 Task: Look for space in Centre de Flacq, Mauritius from 5th June, 2023 to 16th June, 2023 for 2 adults in price range Rs.14000 to Rs.18000. Place can be entire place with 1  bedroom having 1 bed and 1 bathroom. Property type can be house, flat, guest house, hotel. Amenities needed are: washing machine. Booking option can be shelf check-in. Required host language is English.
Action: Mouse moved to (477, 142)
Screenshot: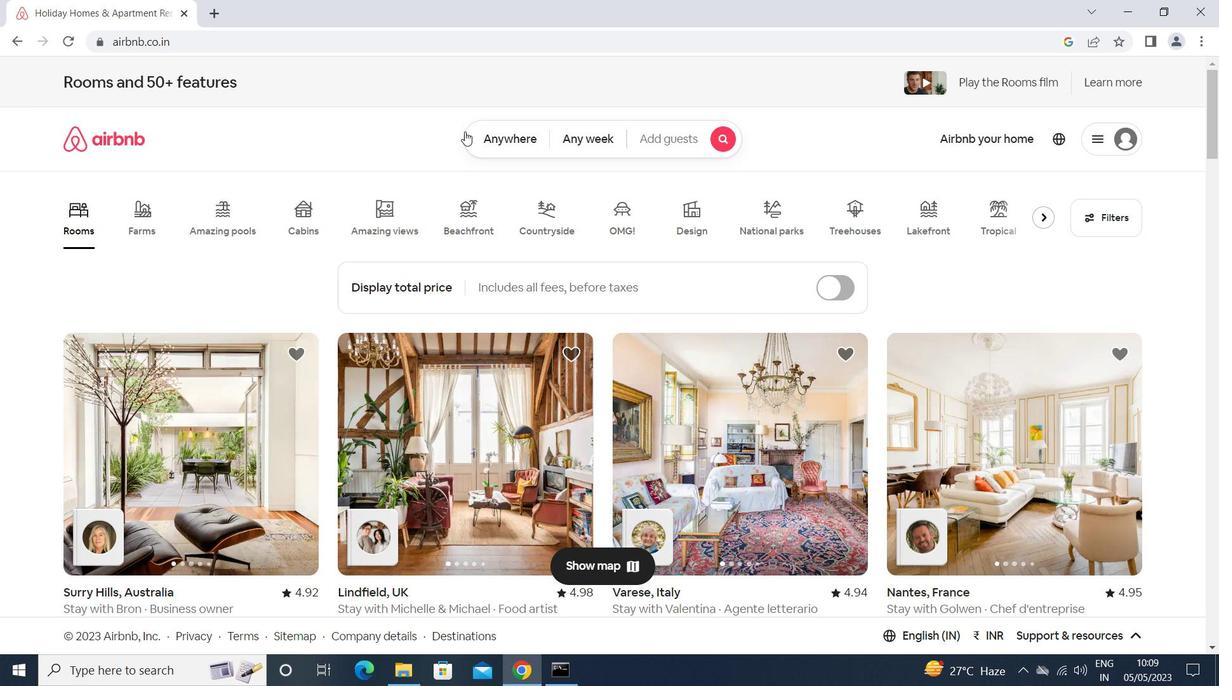 
Action: Mouse pressed left at (477, 142)
Screenshot: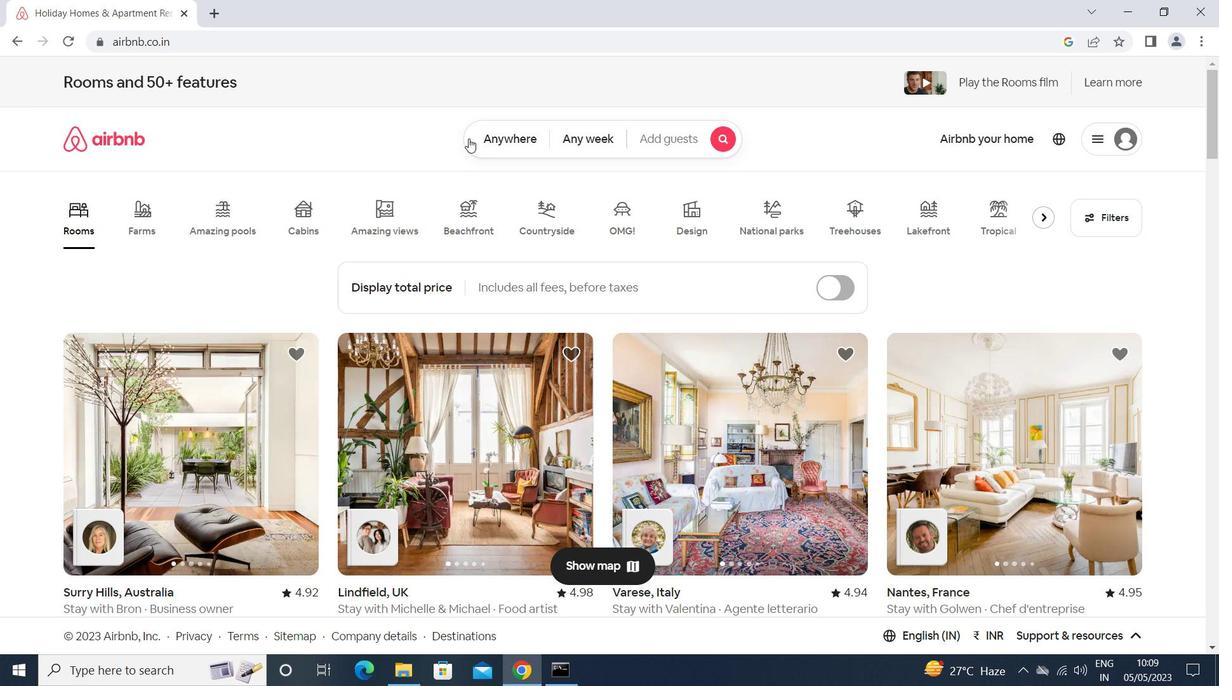 
Action: Mouse moved to (436, 194)
Screenshot: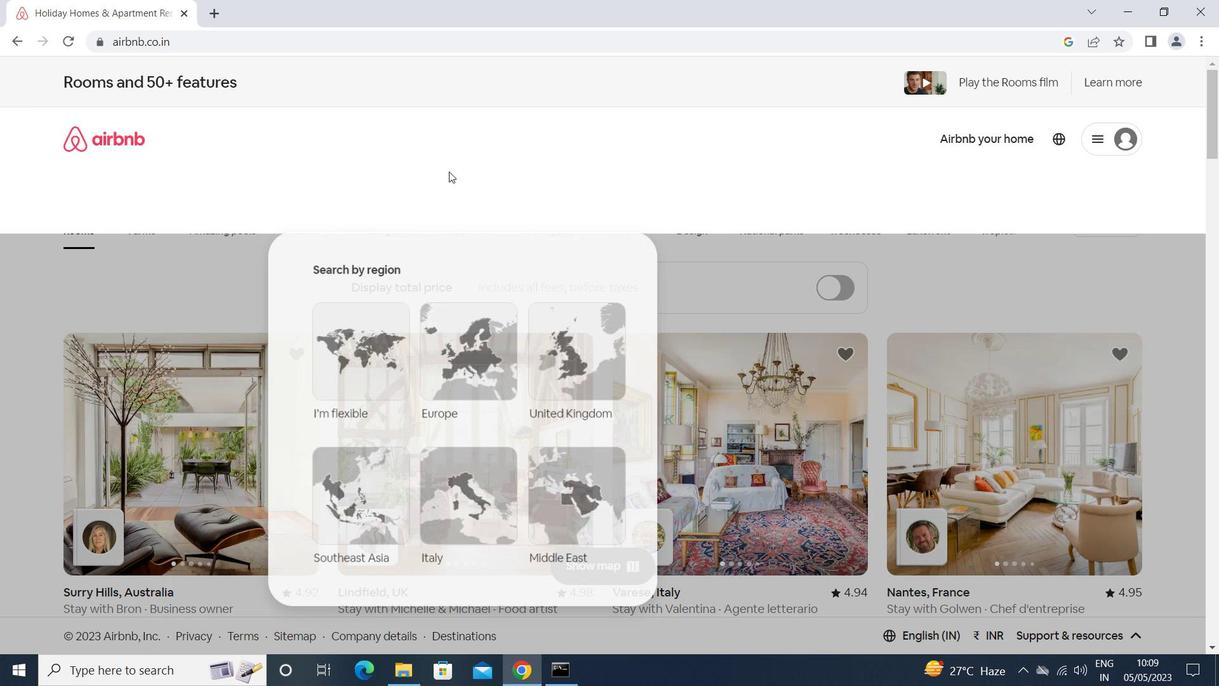 
Action: Mouse pressed left at (436, 194)
Screenshot: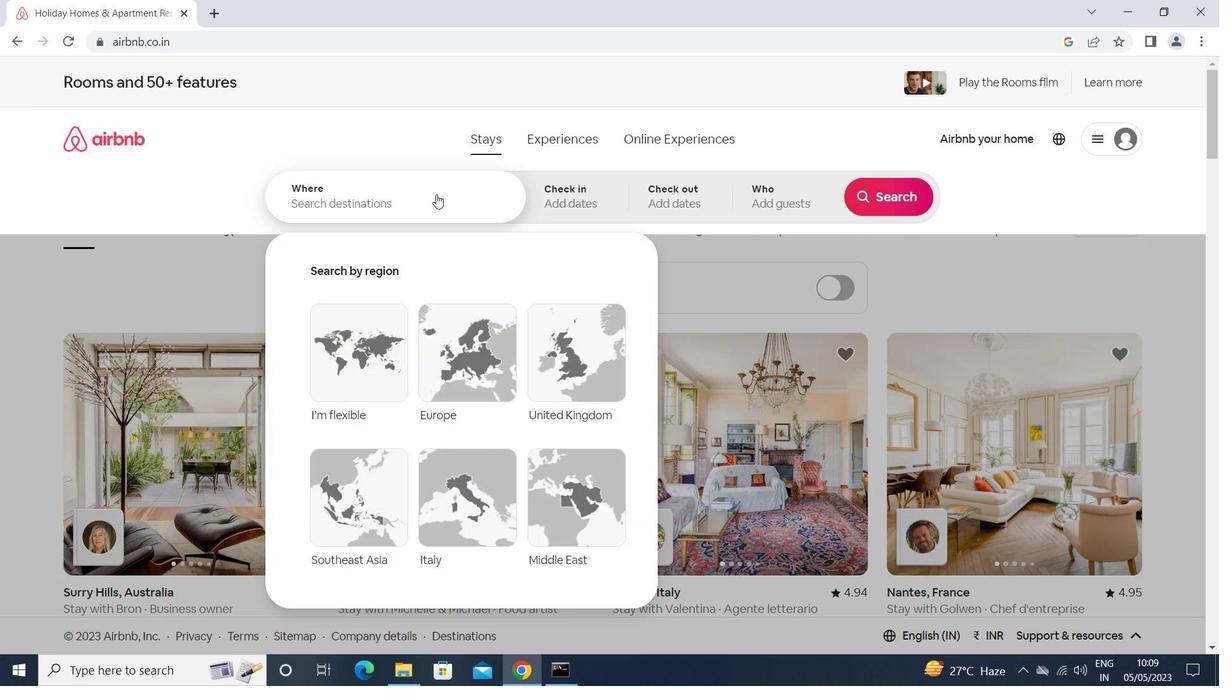 
Action: Mouse moved to (434, 204)
Screenshot: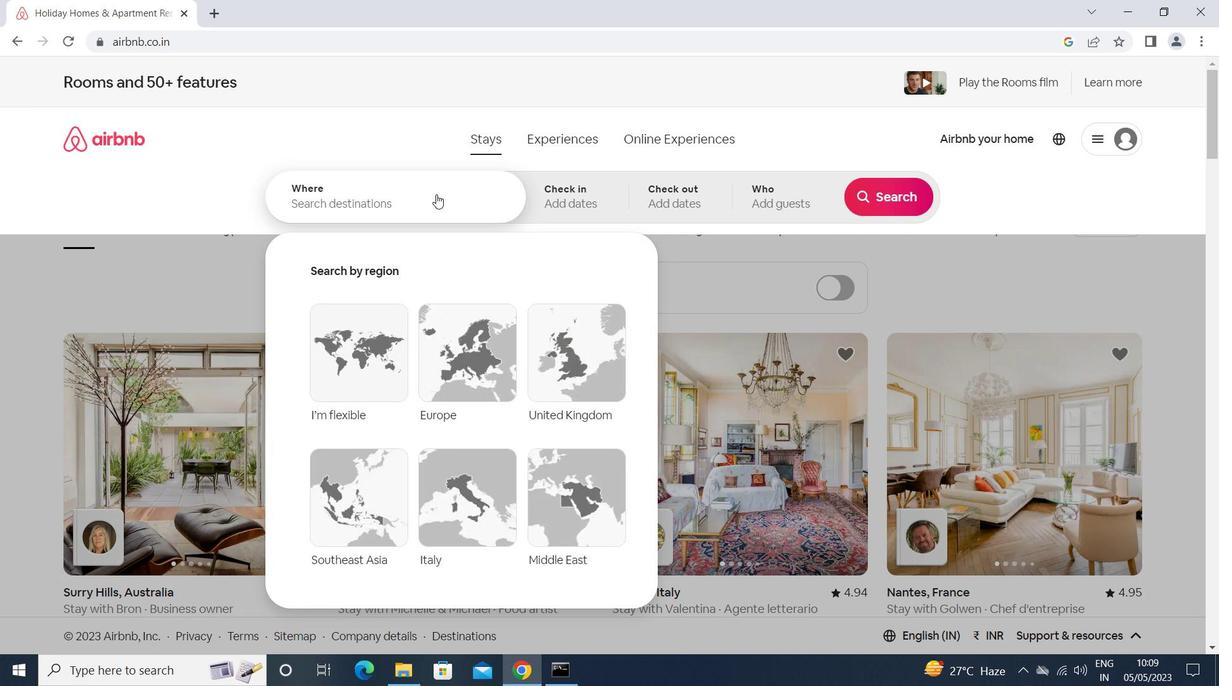 
Action: Key pressed flacq<Key.down><Key.enter>
Screenshot: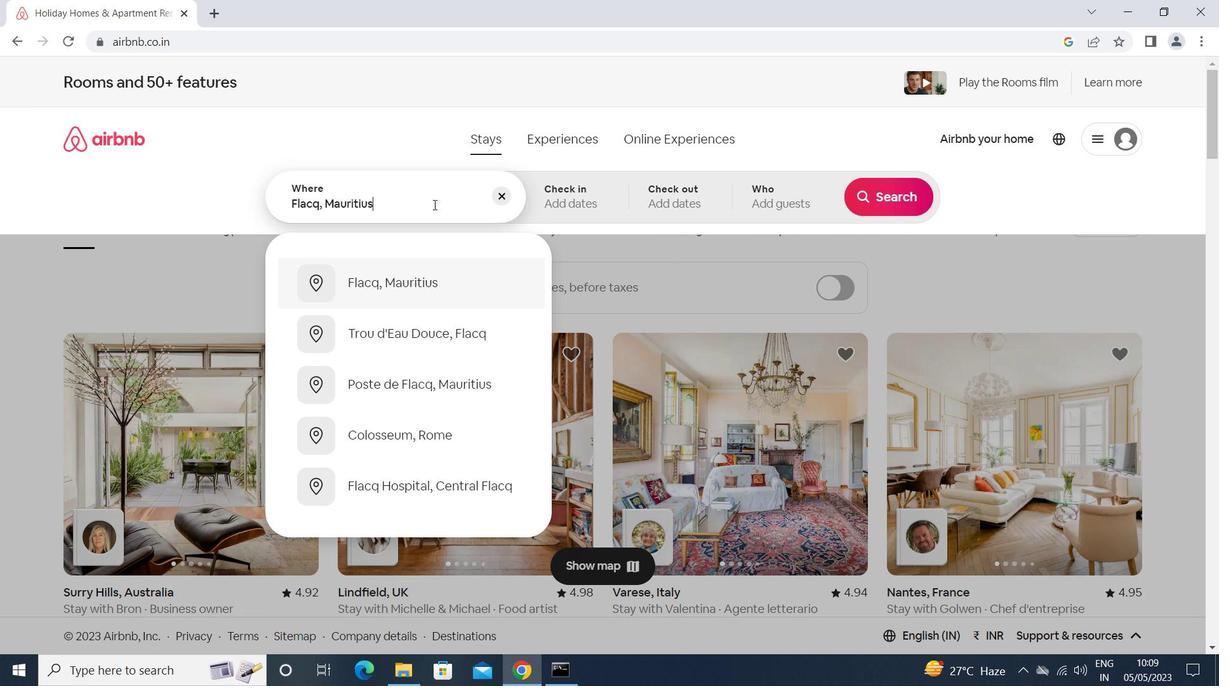 
Action: Mouse moved to (686, 438)
Screenshot: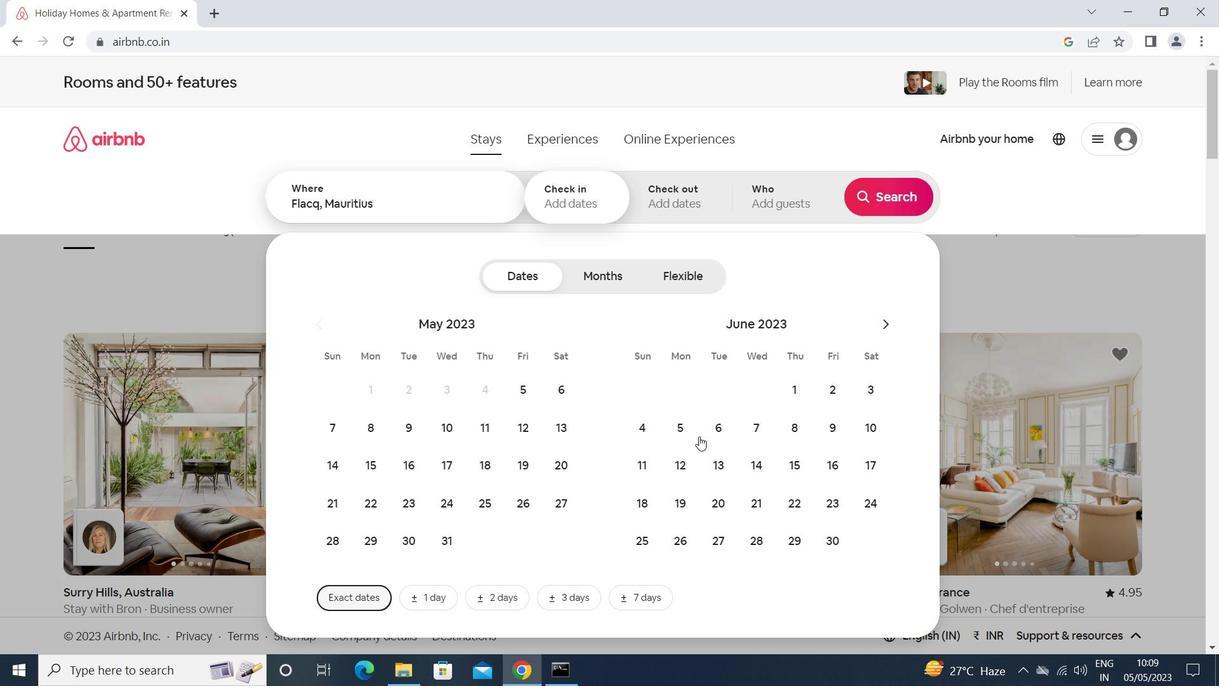 
Action: Mouse pressed left at (686, 438)
Screenshot: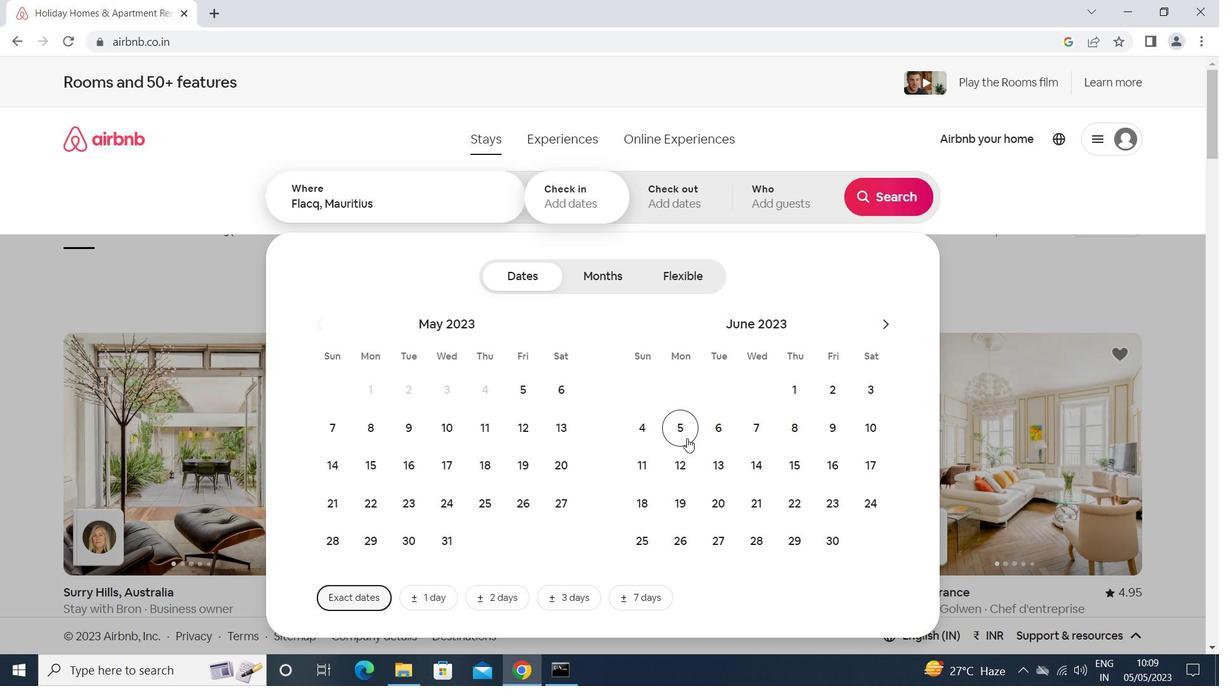 
Action: Mouse moved to (820, 463)
Screenshot: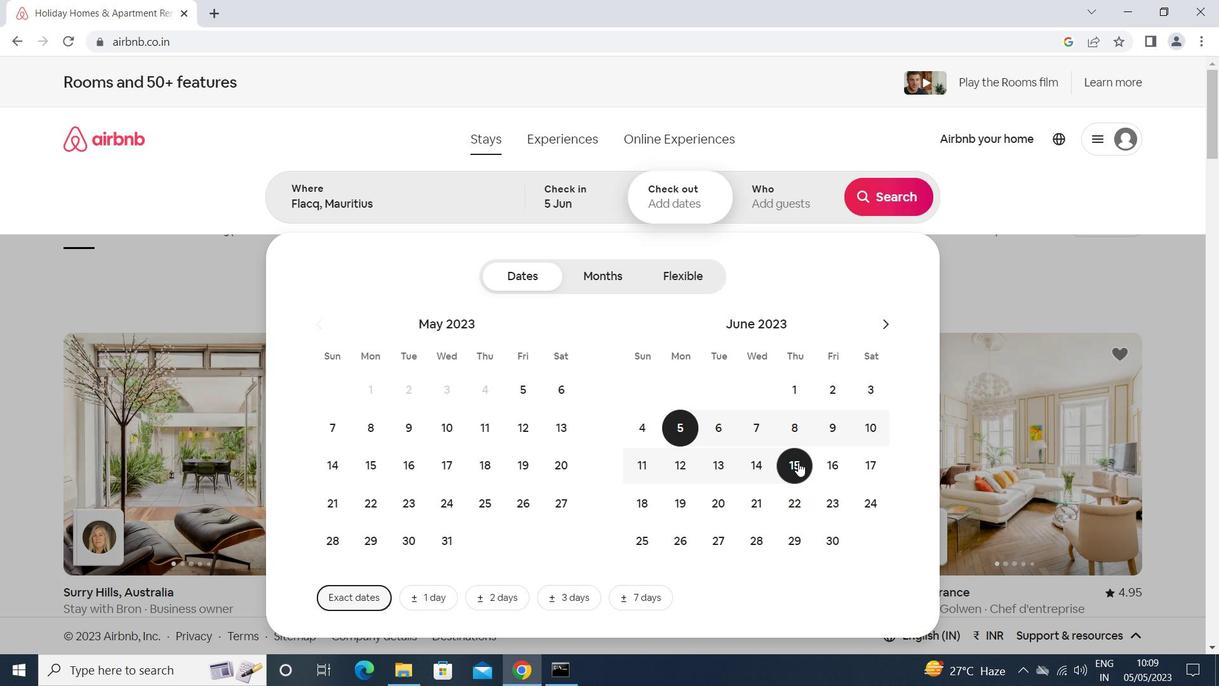 
Action: Mouse pressed left at (820, 463)
Screenshot: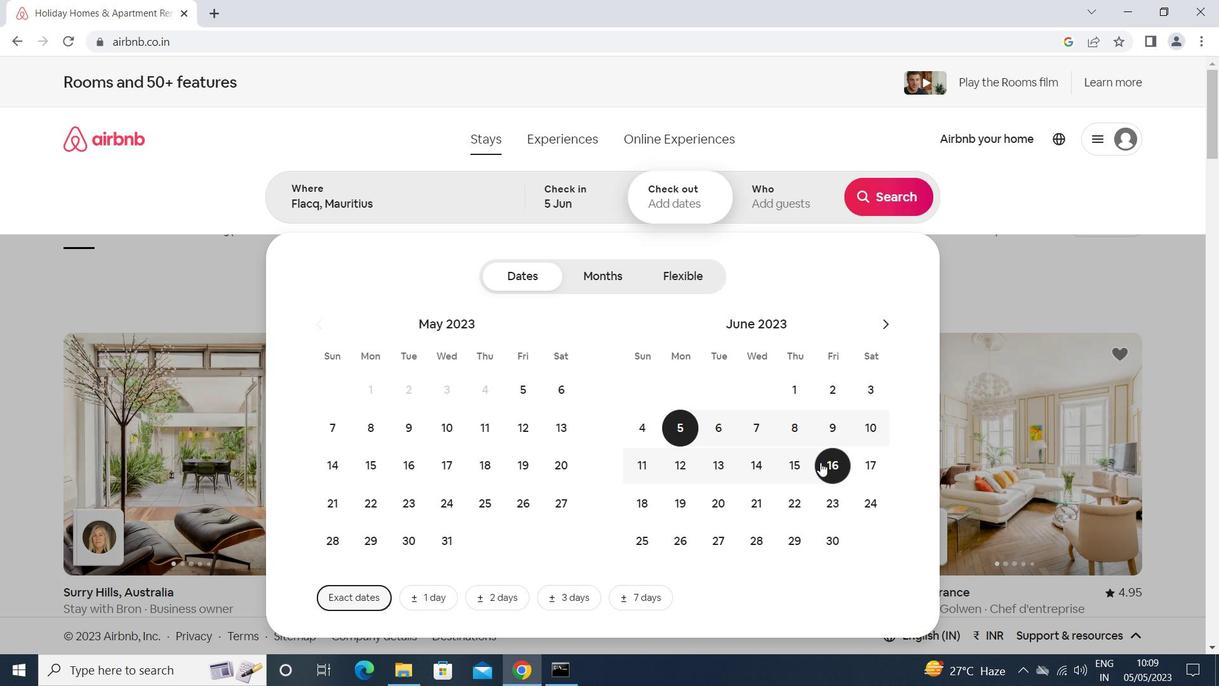 
Action: Mouse moved to (776, 208)
Screenshot: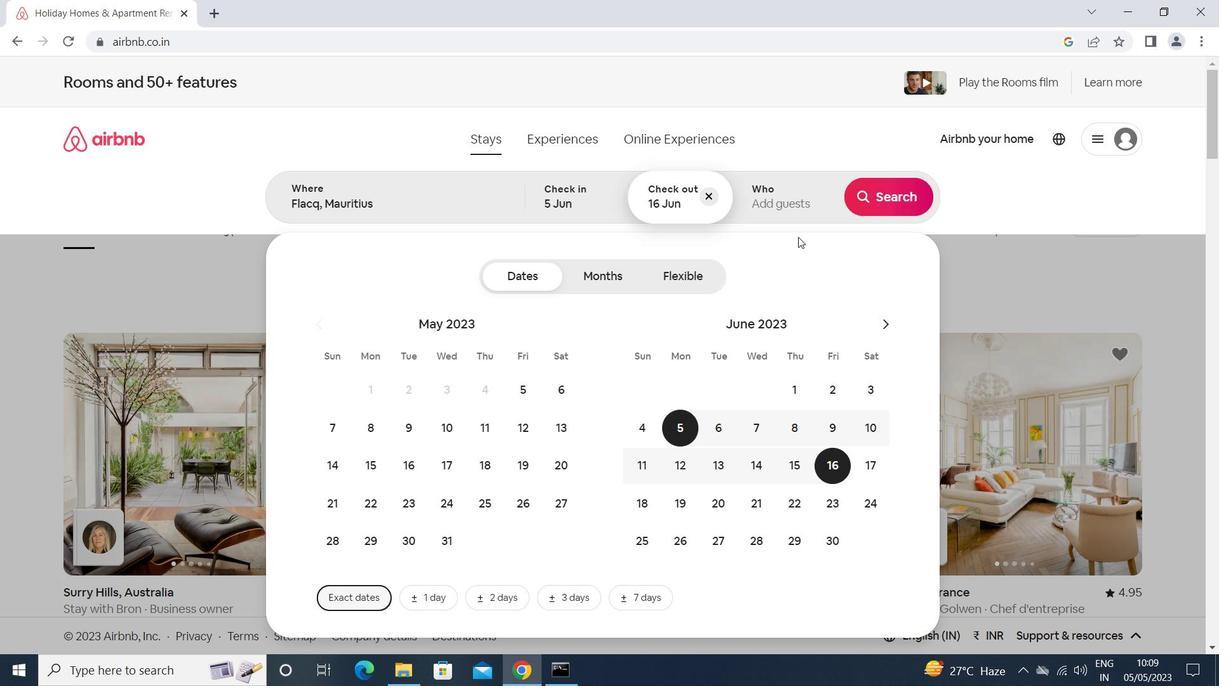 
Action: Mouse pressed left at (776, 208)
Screenshot: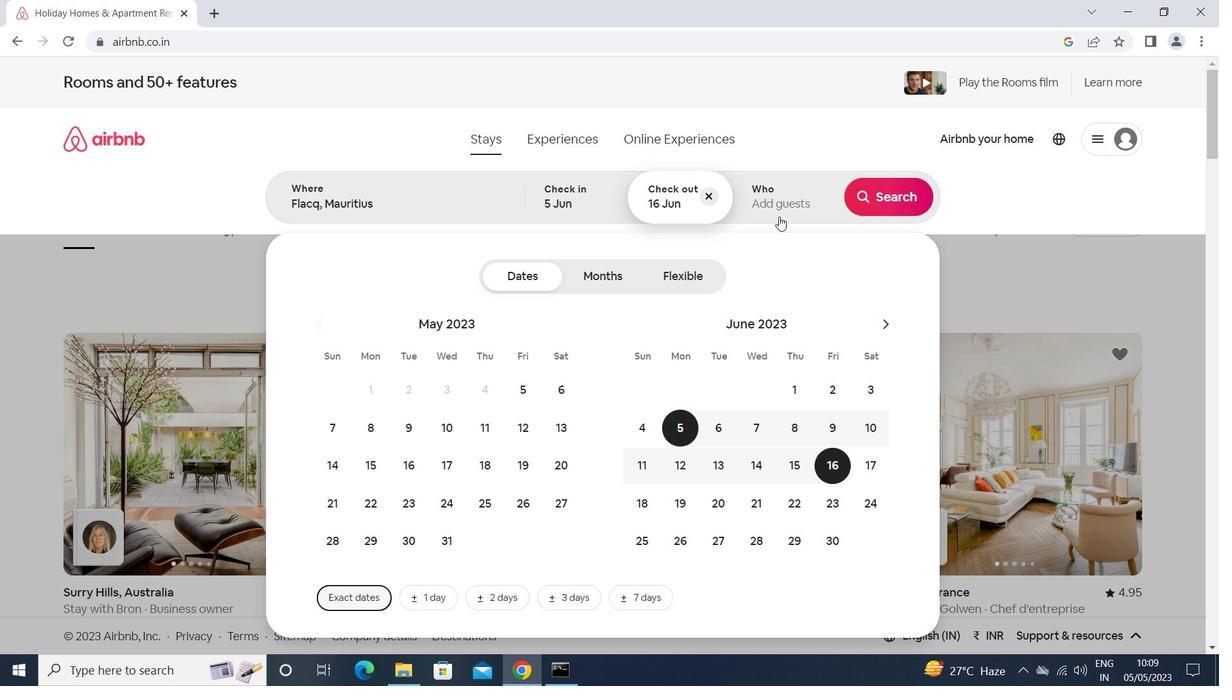 
Action: Mouse moved to (888, 277)
Screenshot: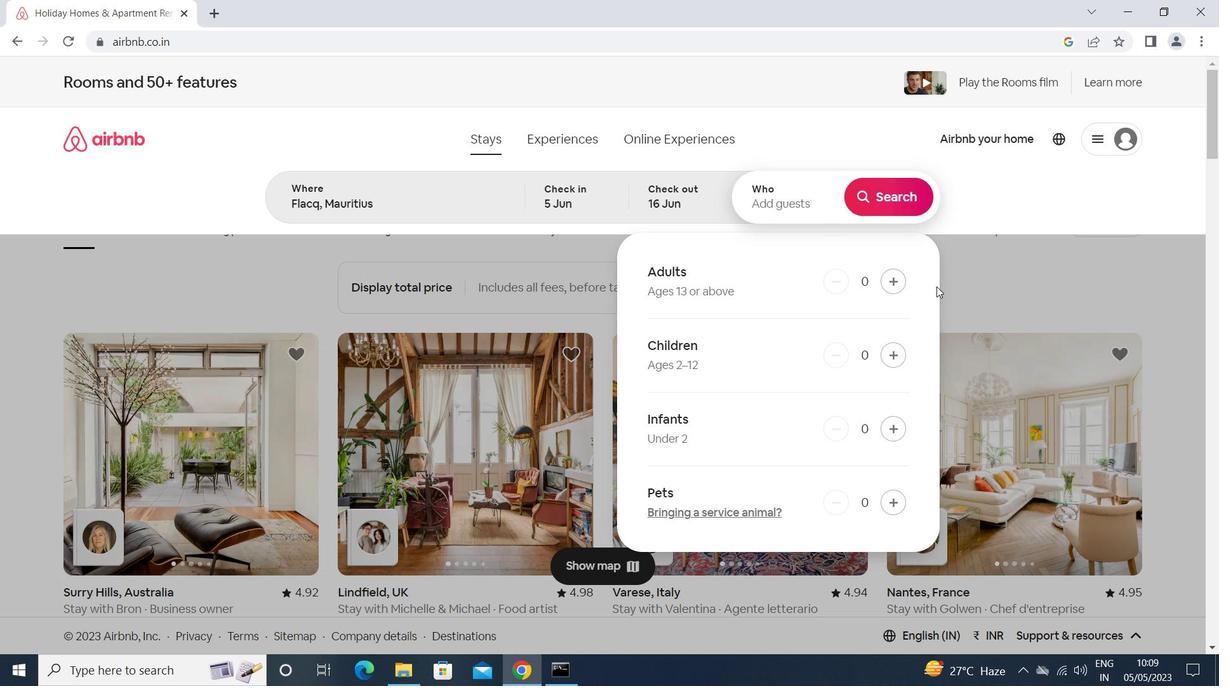 
Action: Mouse pressed left at (888, 277)
Screenshot: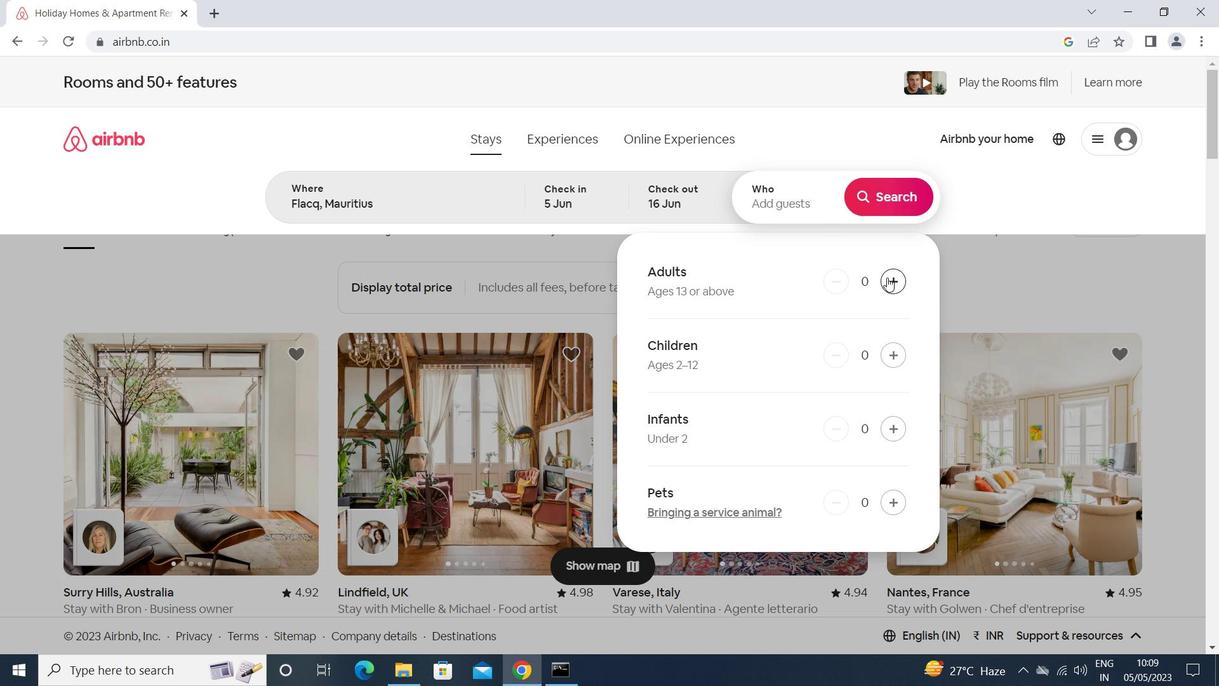 
Action: Mouse moved to (888, 277)
Screenshot: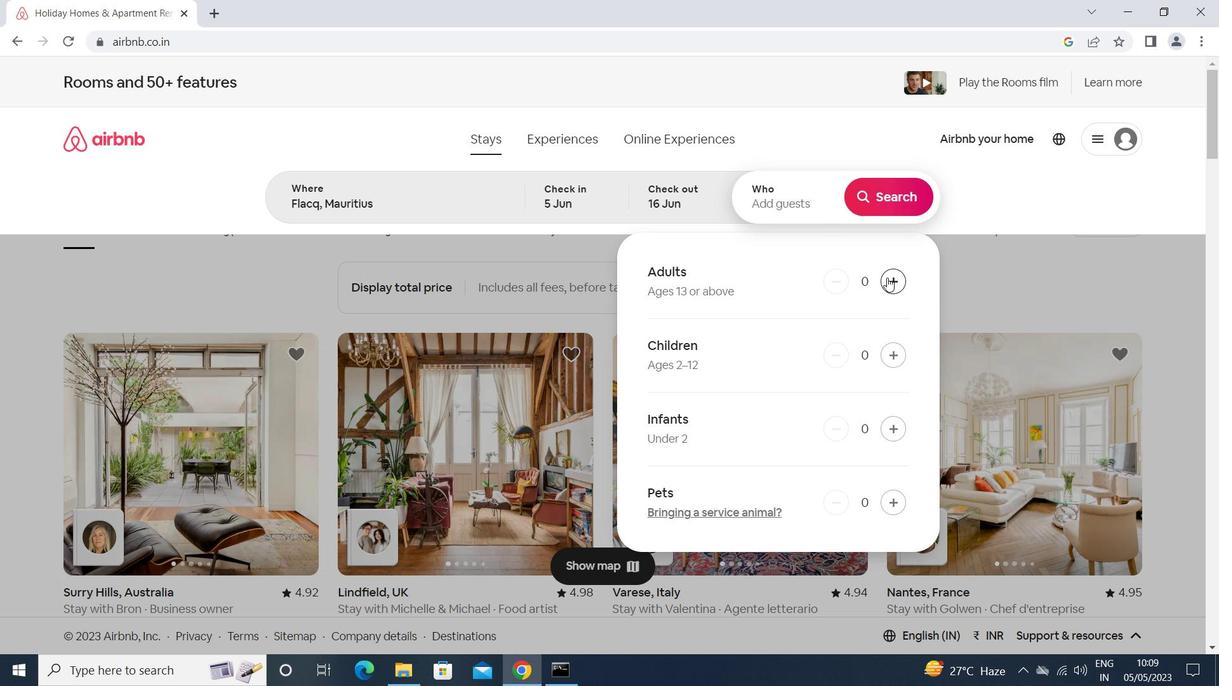 
Action: Mouse pressed left at (888, 277)
Screenshot: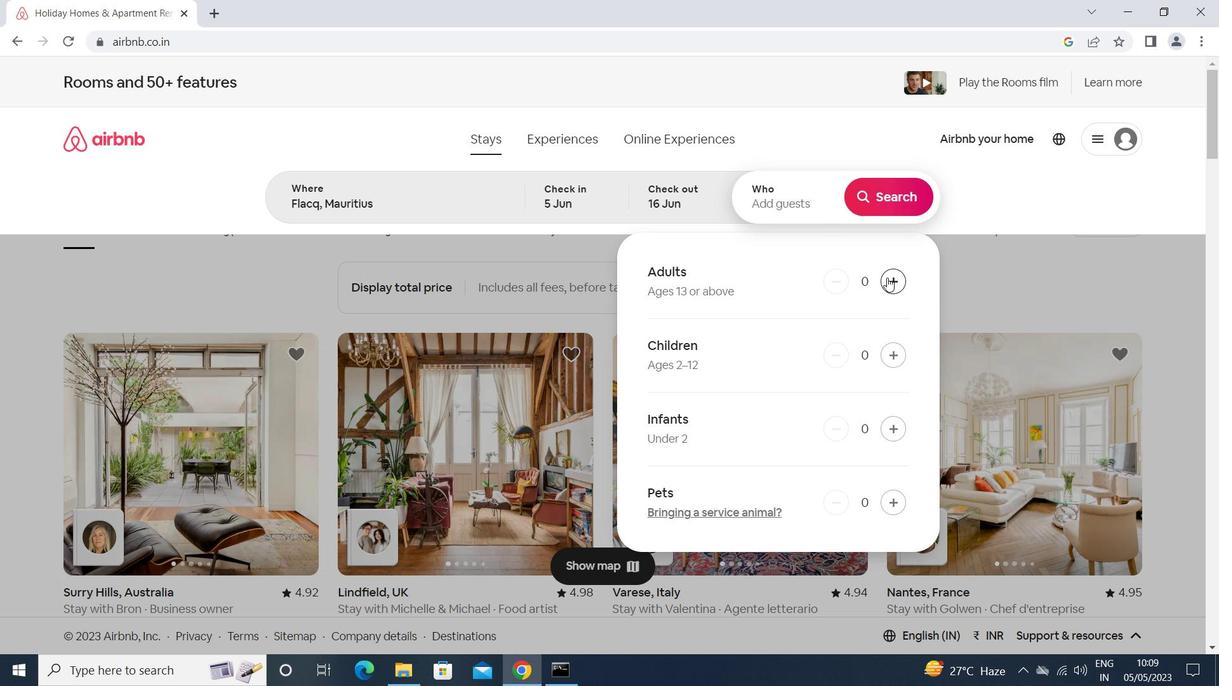 
Action: Mouse moved to (889, 203)
Screenshot: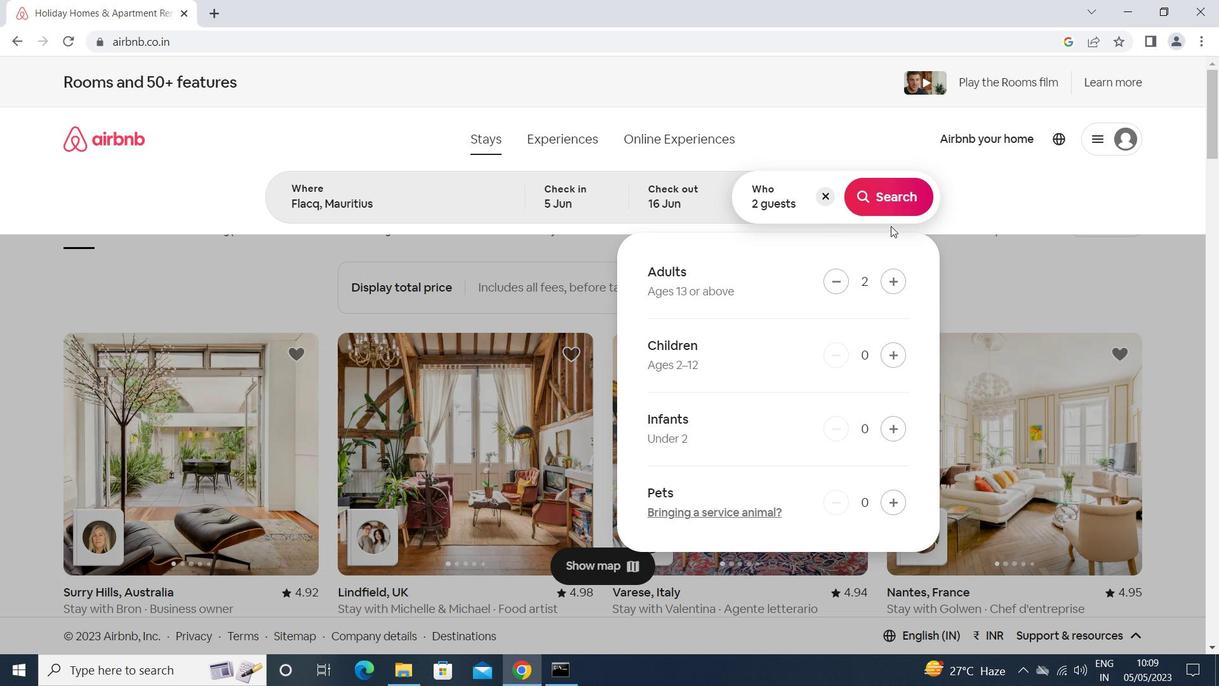 
Action: Mouse pressed left at (889, 203)
Screenshot: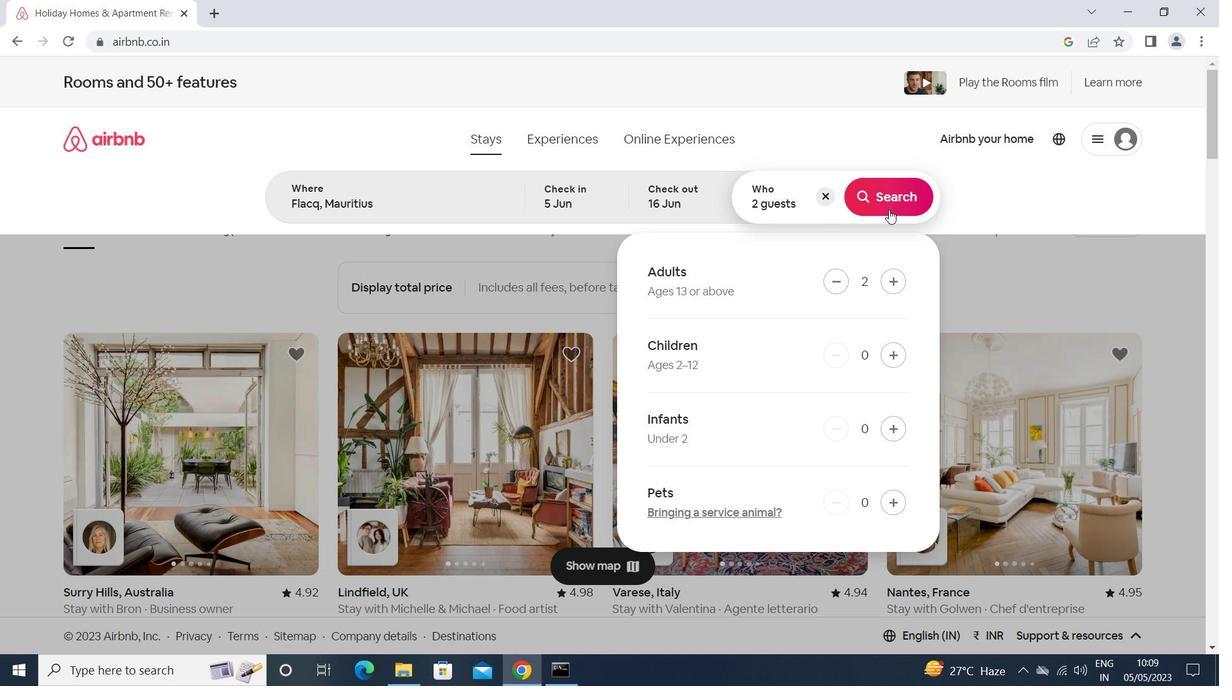 
Action: Mouse moved to (1156, 144)
Screenshot: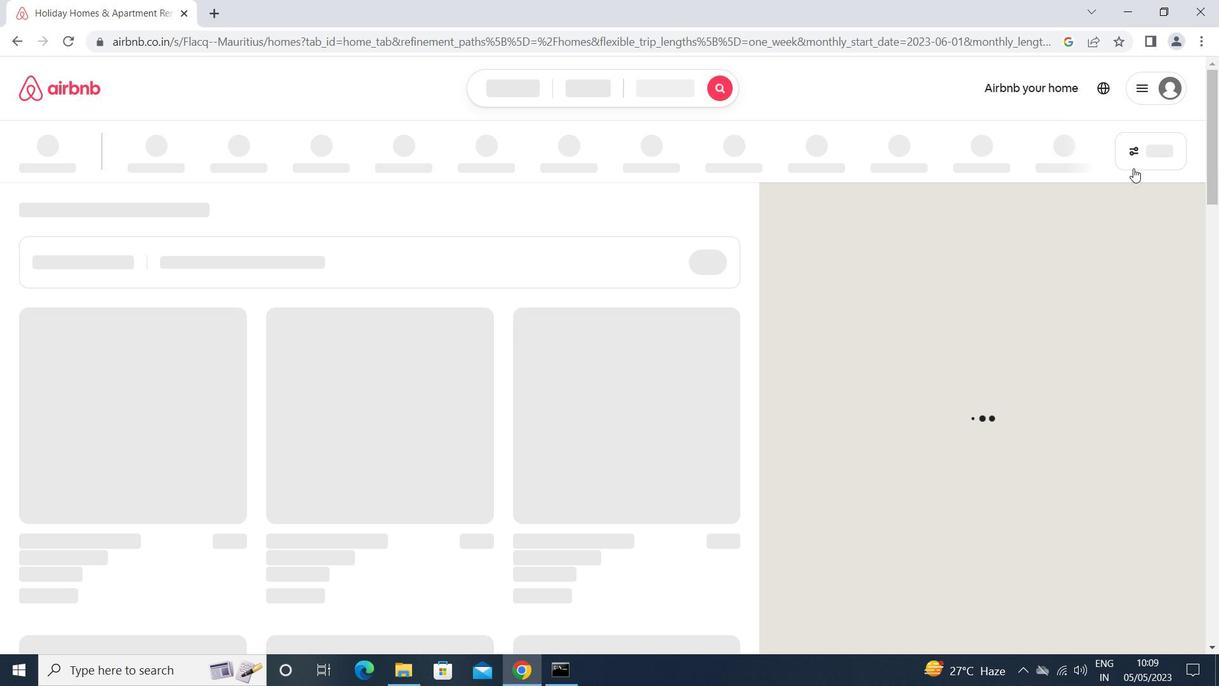 
Action: Mouse pressed left at (1156, 144)
Screenshot: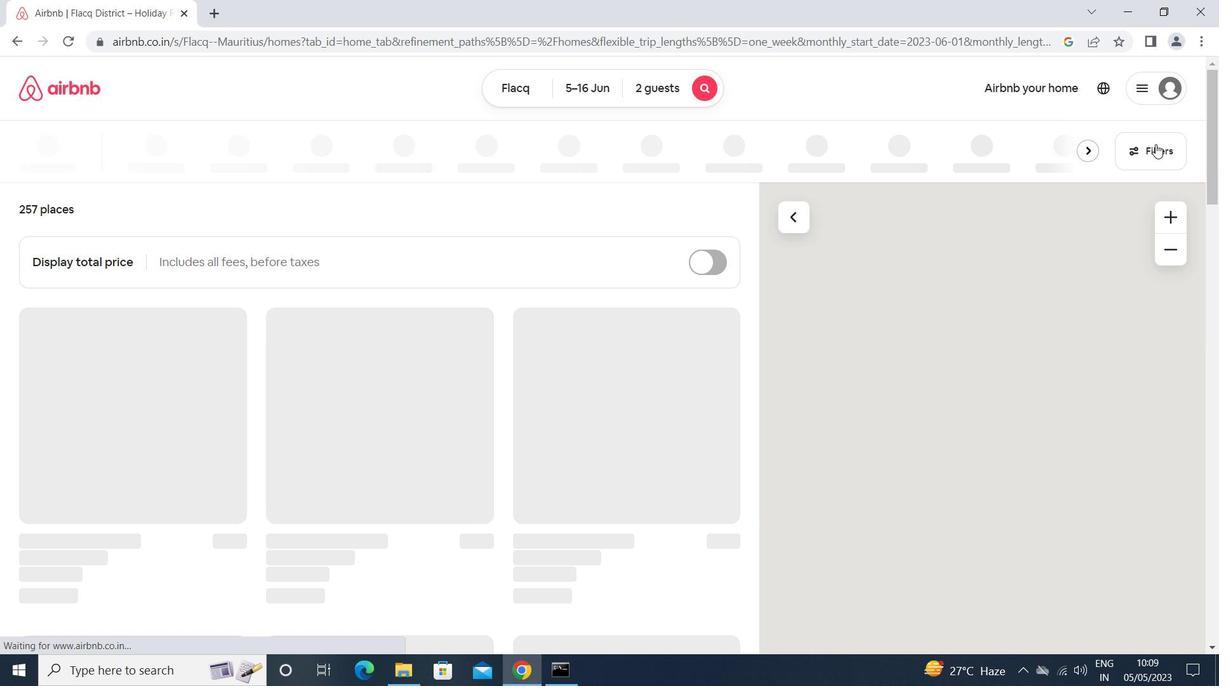
Action: Mouse moved to (454, 528)
Screenshot: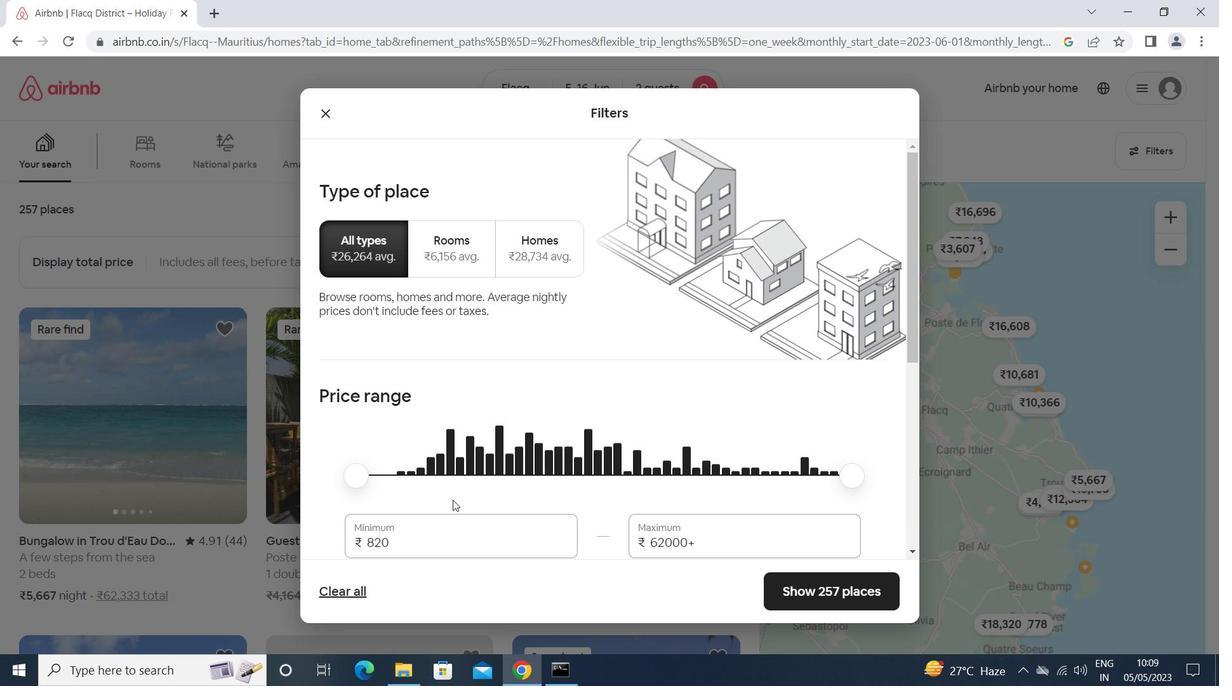 
Action: Mouse pressed left at (454, 528)
Screenshot: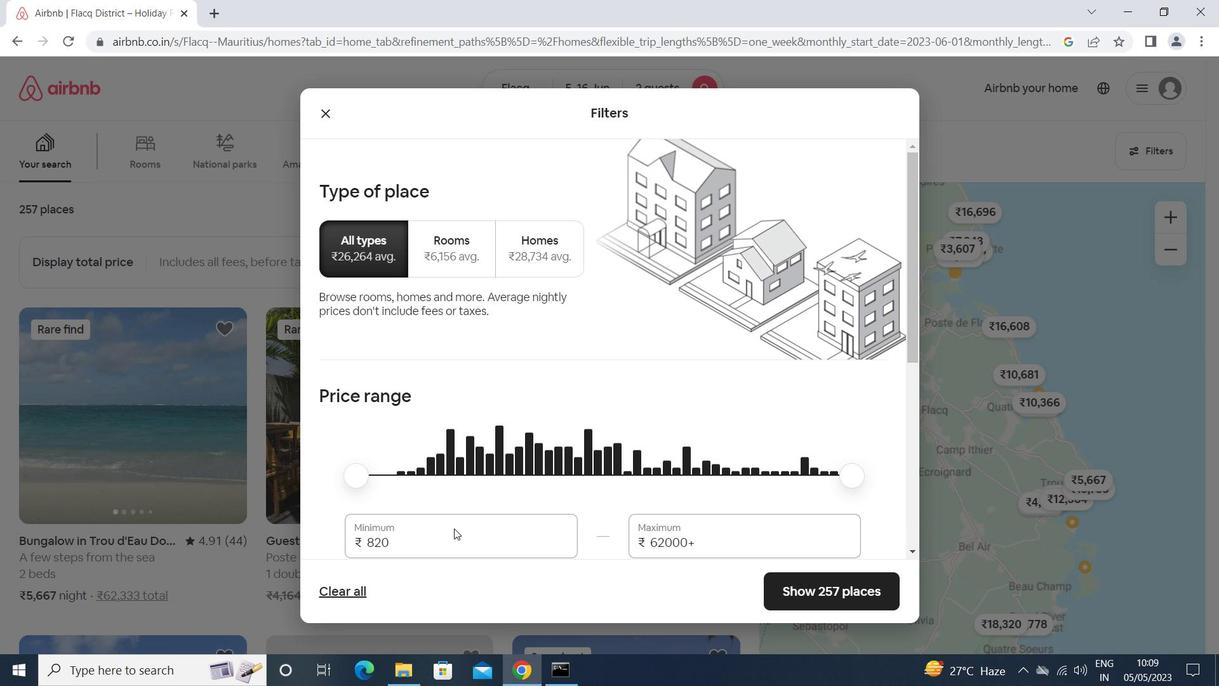 
Action: Mouse moved to (452, 525)
Screenshot: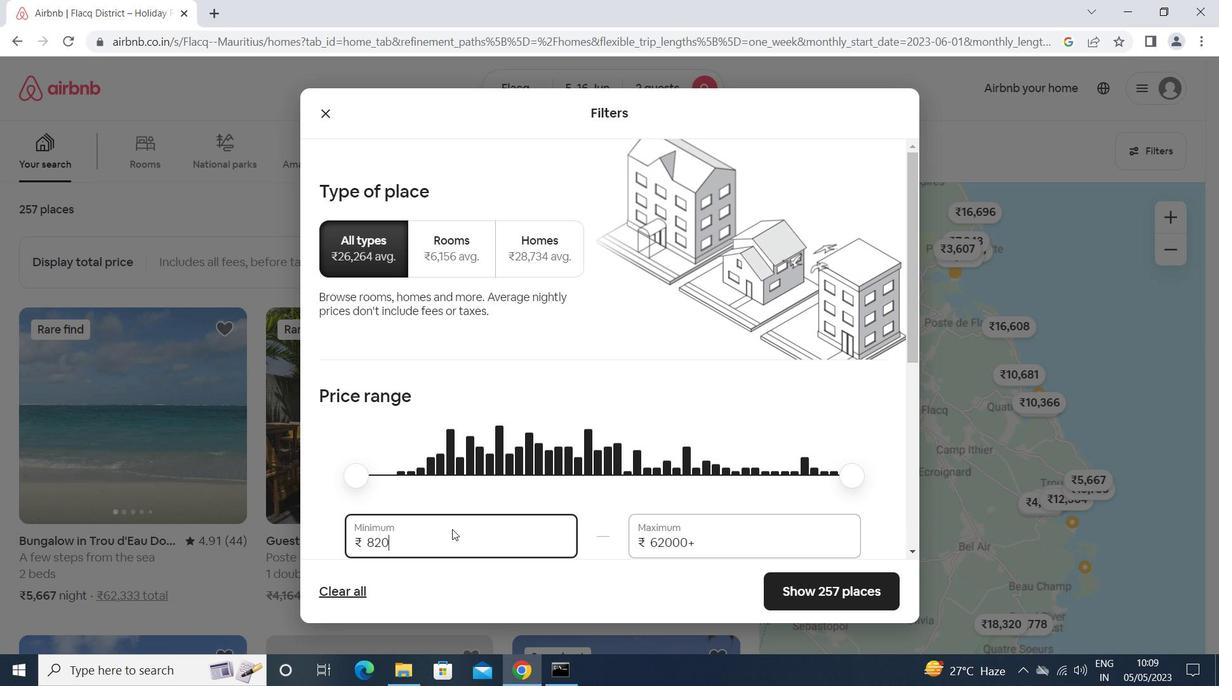 
Action: Key pressed <Key.backspace><Key.backspace><Key.backspace>14000<Key.tab>18000
Screenshot: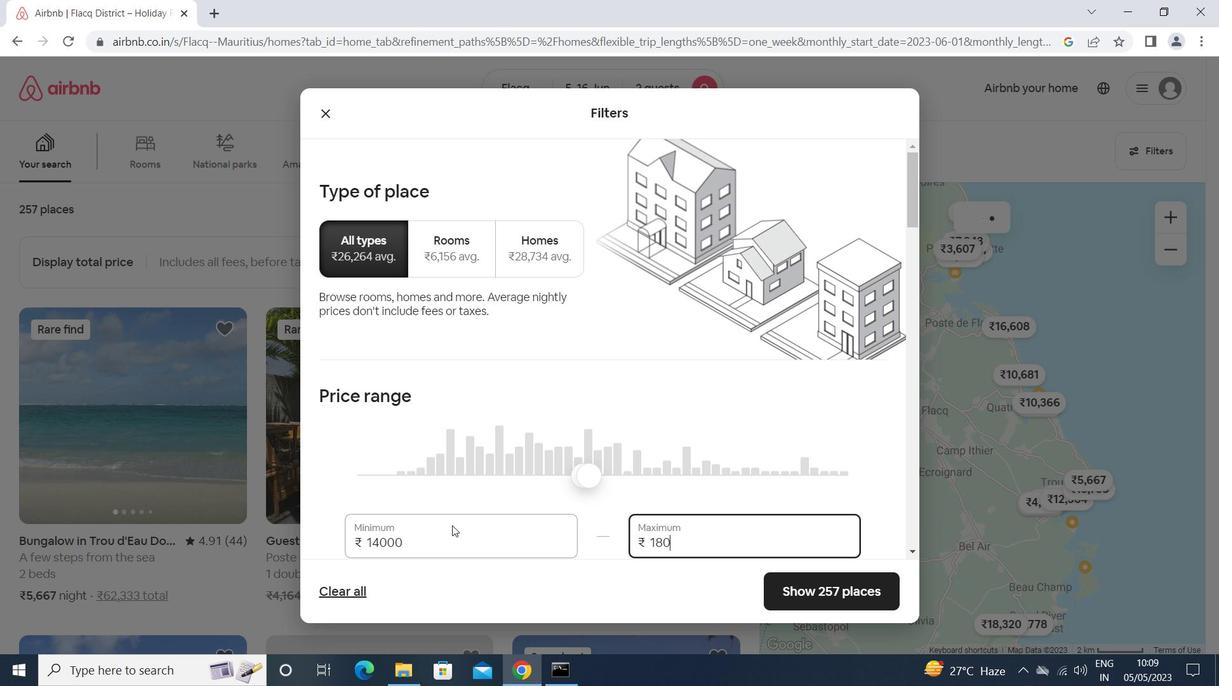 
Action: Mouse moved to (424, 500)
Screenshot: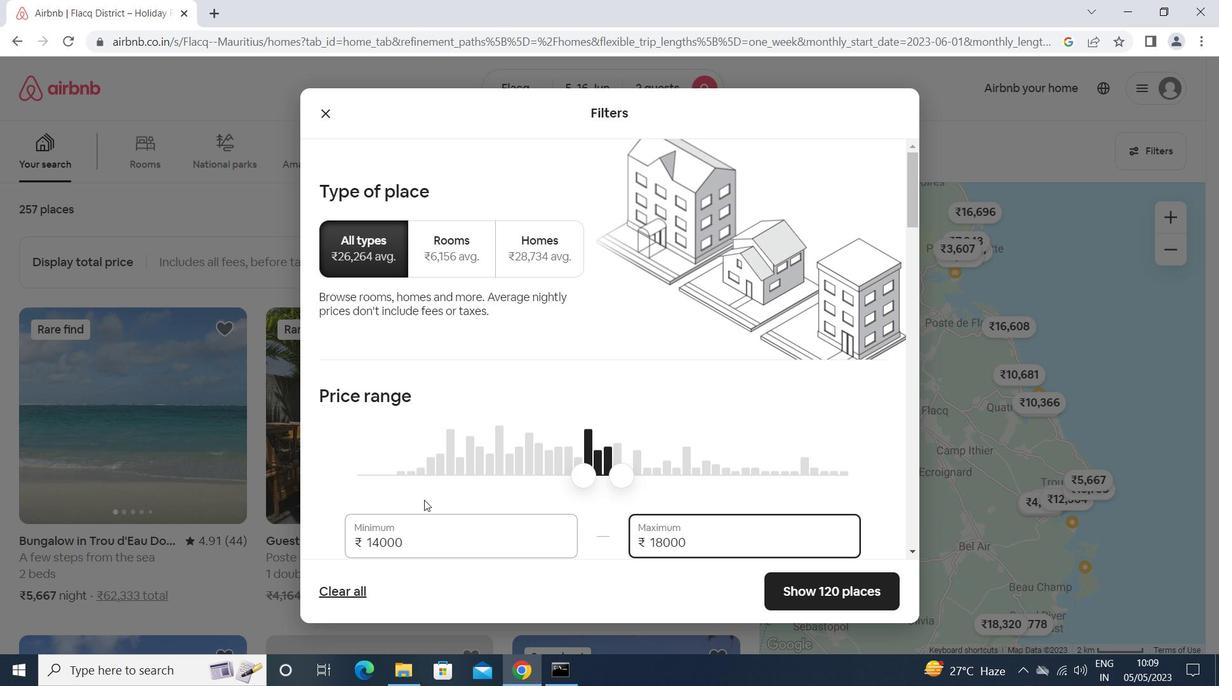 
Action: Mouse scrolled (424, 499) with delta (0, 0)
Screenshot: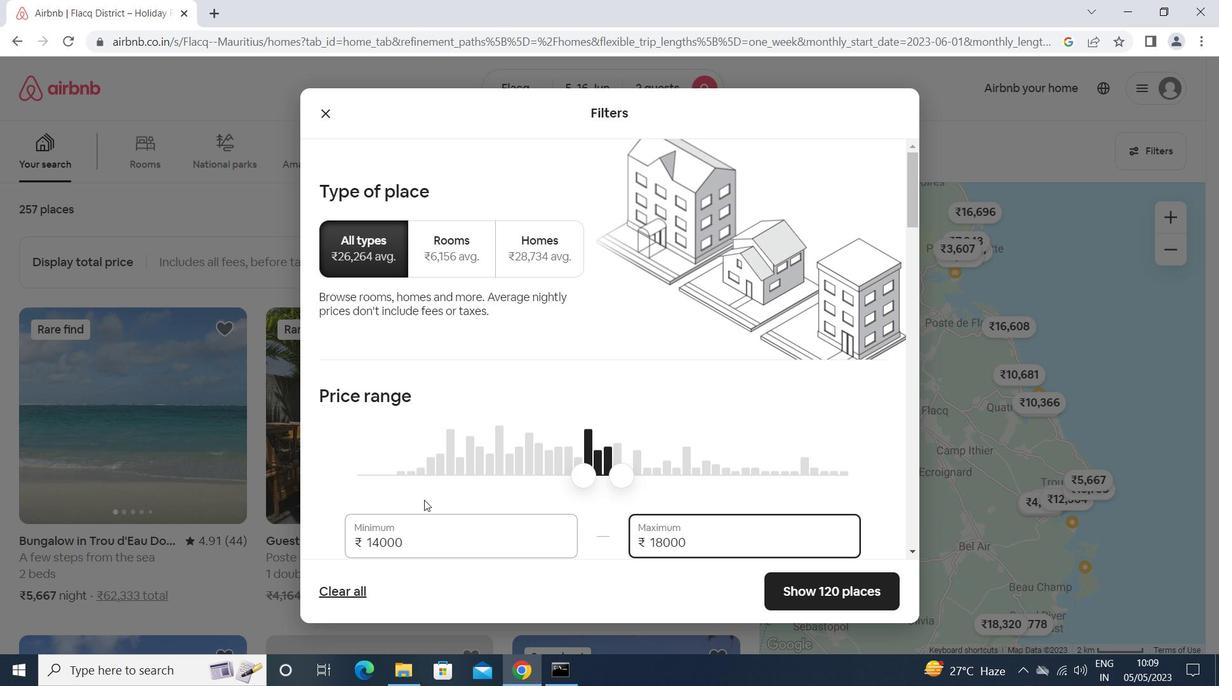 
Action: Mouse moved to (424, 501)
Screenshot: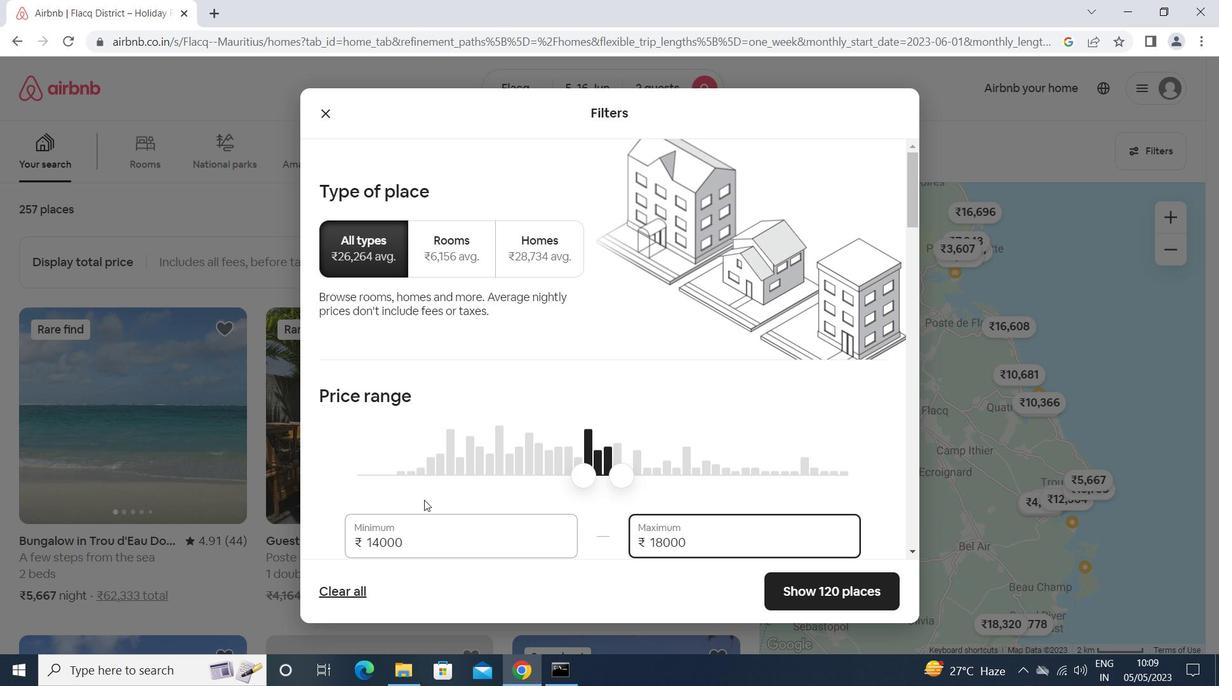 
Action: Mouse scrolled (424, 500) with delta (0, 0)
Screenshot: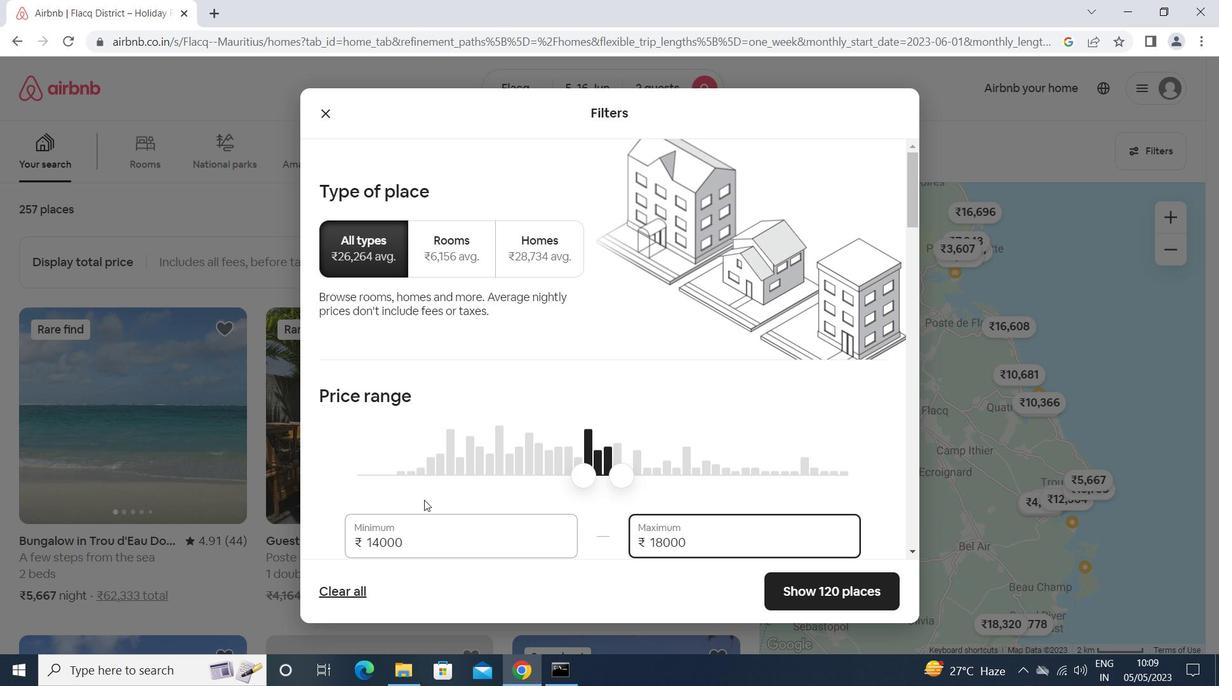 
Action: Mouse moved to (424, 501)
Screenshot: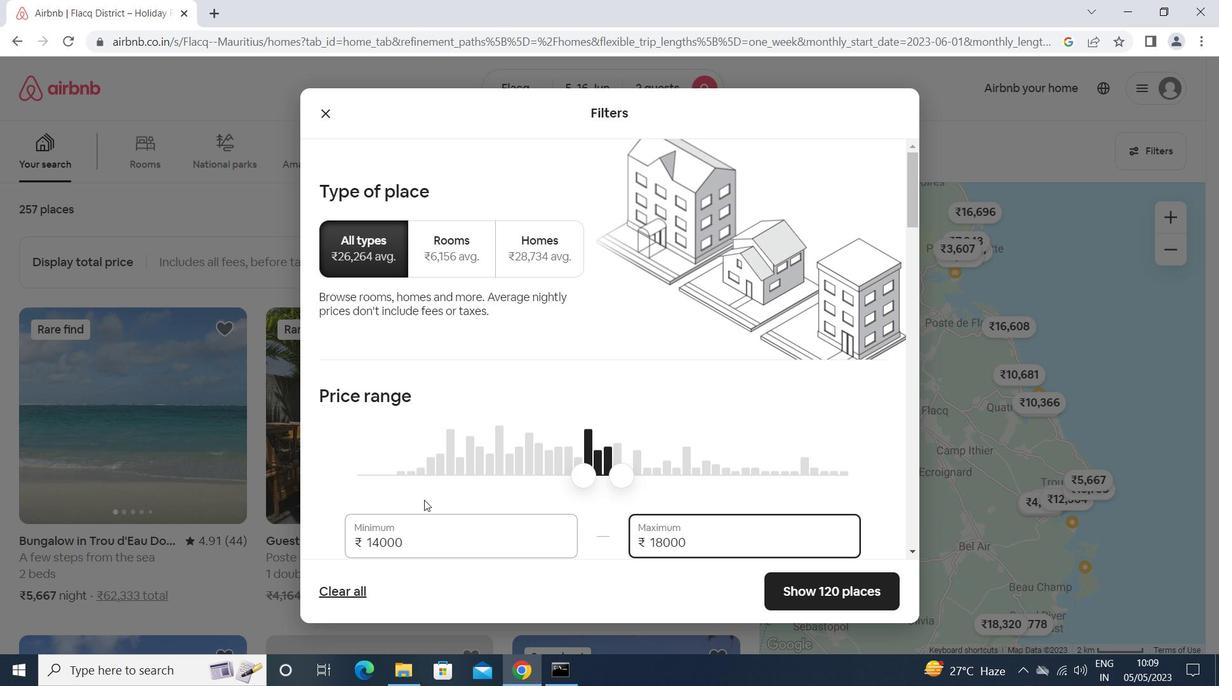 
Action: Mouse scrolled (424, 501) with delta (0, 0)
Screenshot: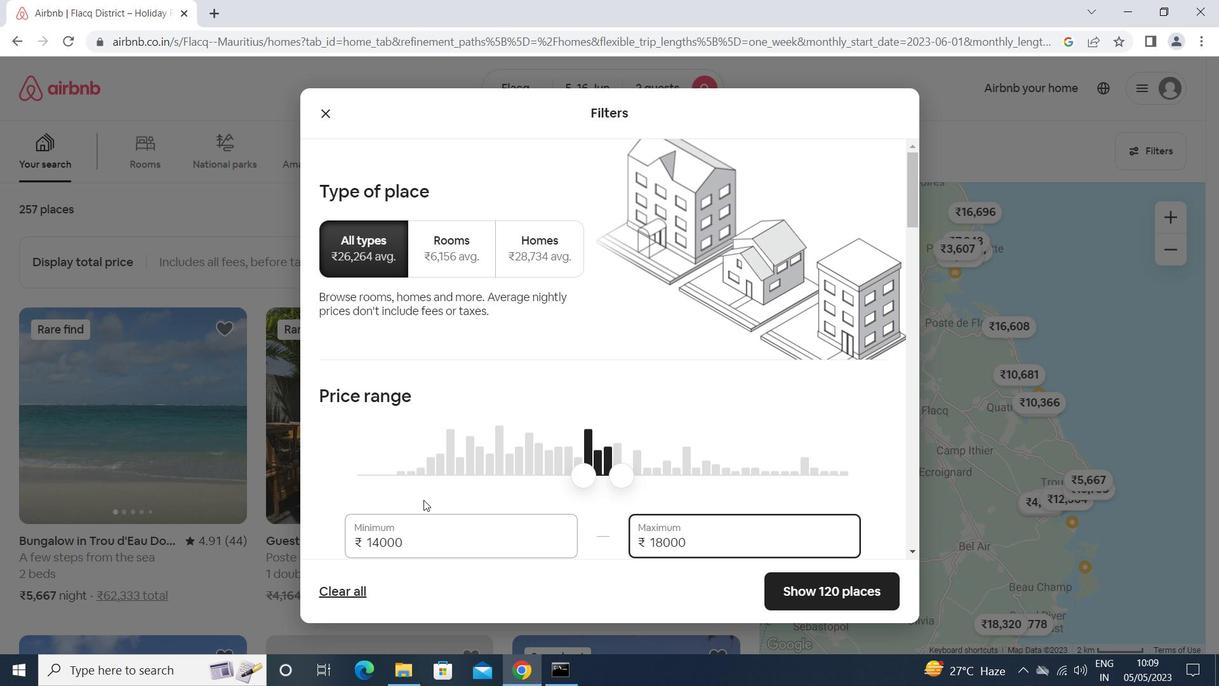 
Action: Mouse scrolled (424, 501) with delta (0, 0)
Screenshot: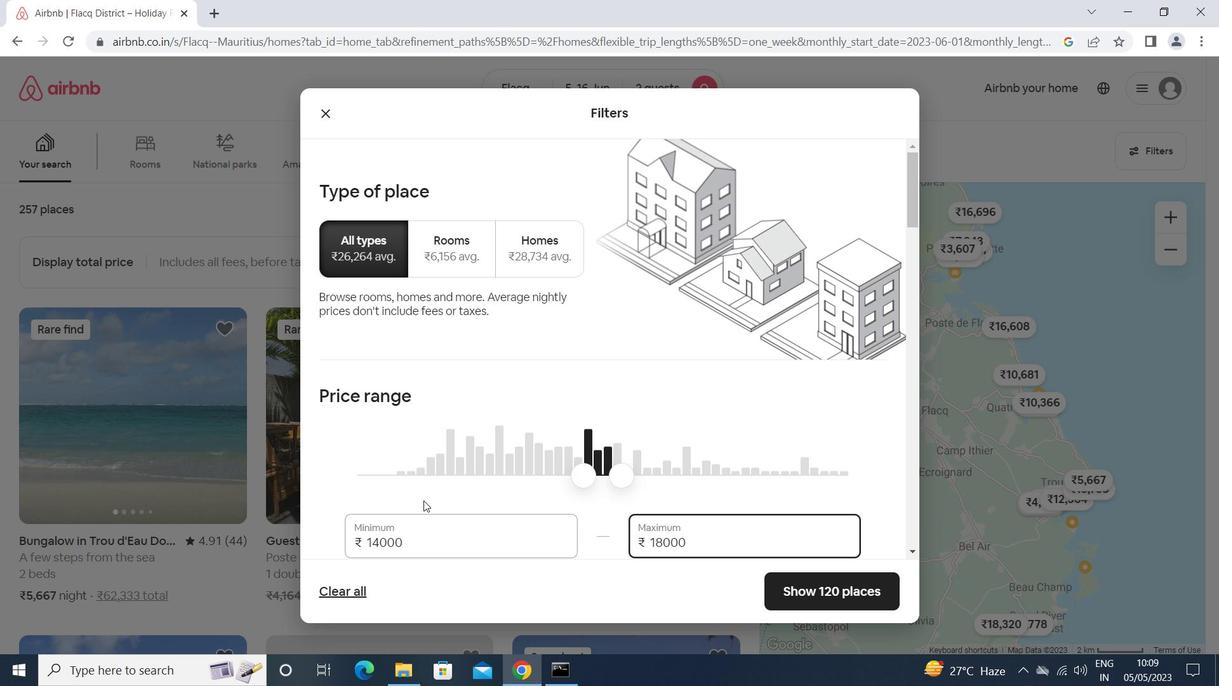 
Action: Mouse moved to (421, 377)
Screenshot: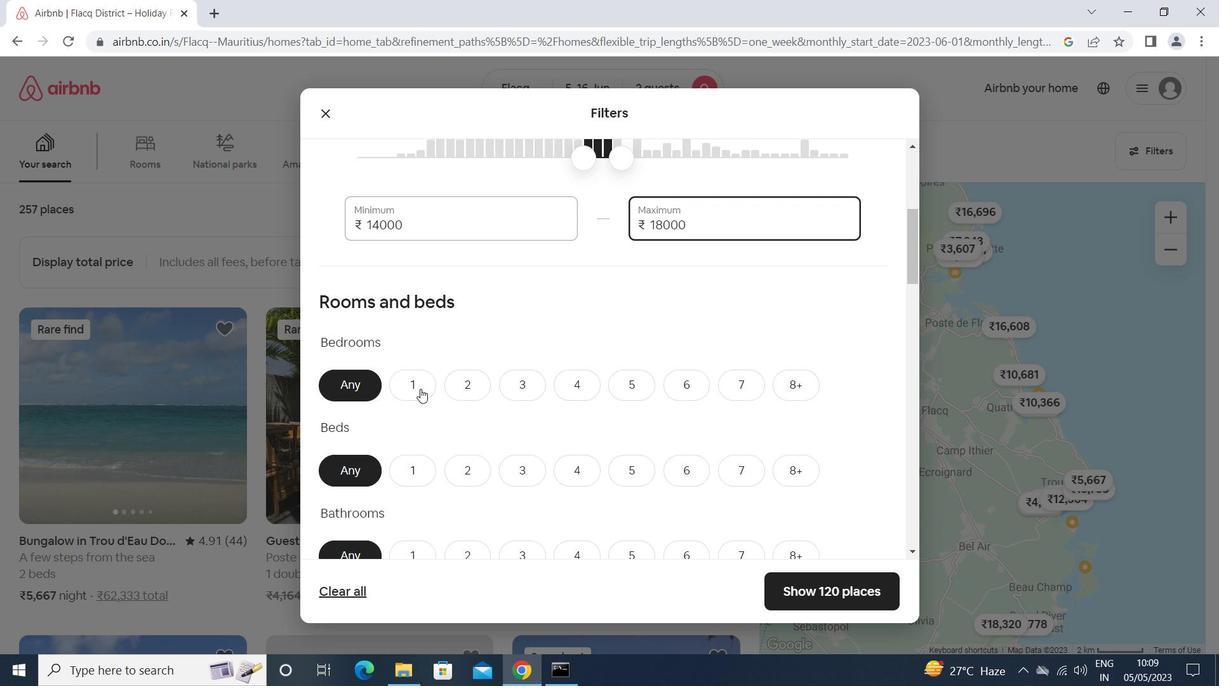 
Action: Mouse pressed left at (421, 377)
Screenshot: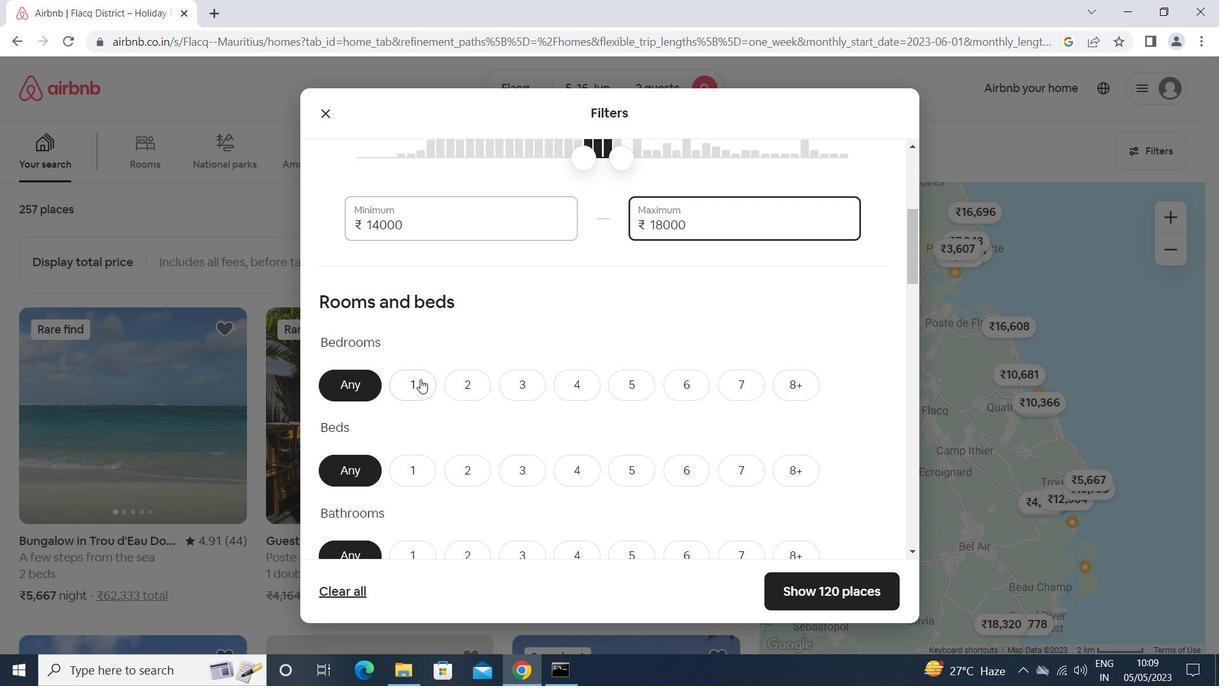 
Action: Mouse moved to (424, 473)
Screenshot: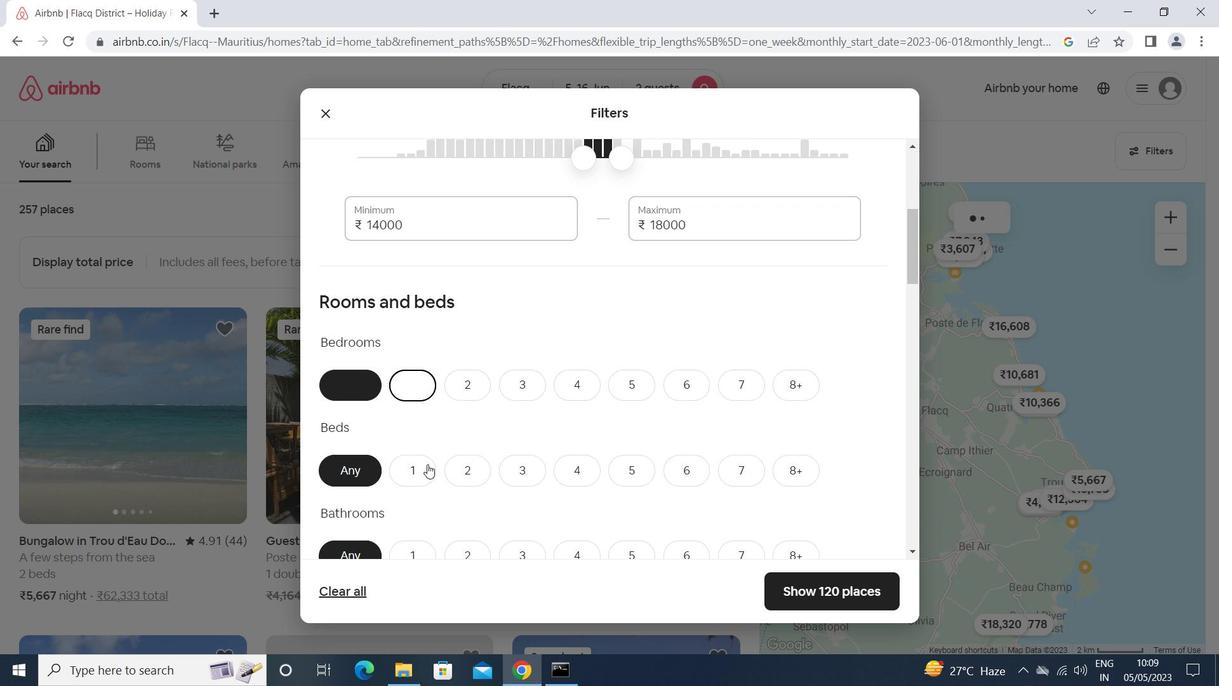 
Action: Mouse pressed left at (424, 473)
Screenshot: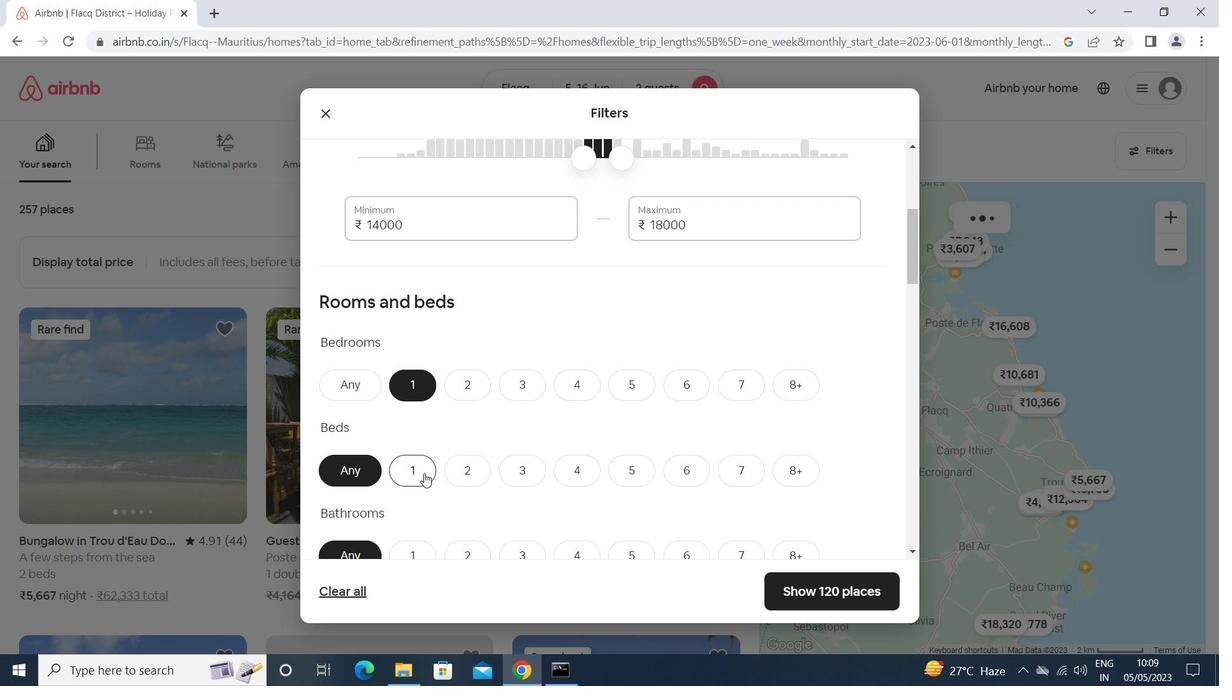 
Action: Mouse moved to (424, 474)
Screenshot: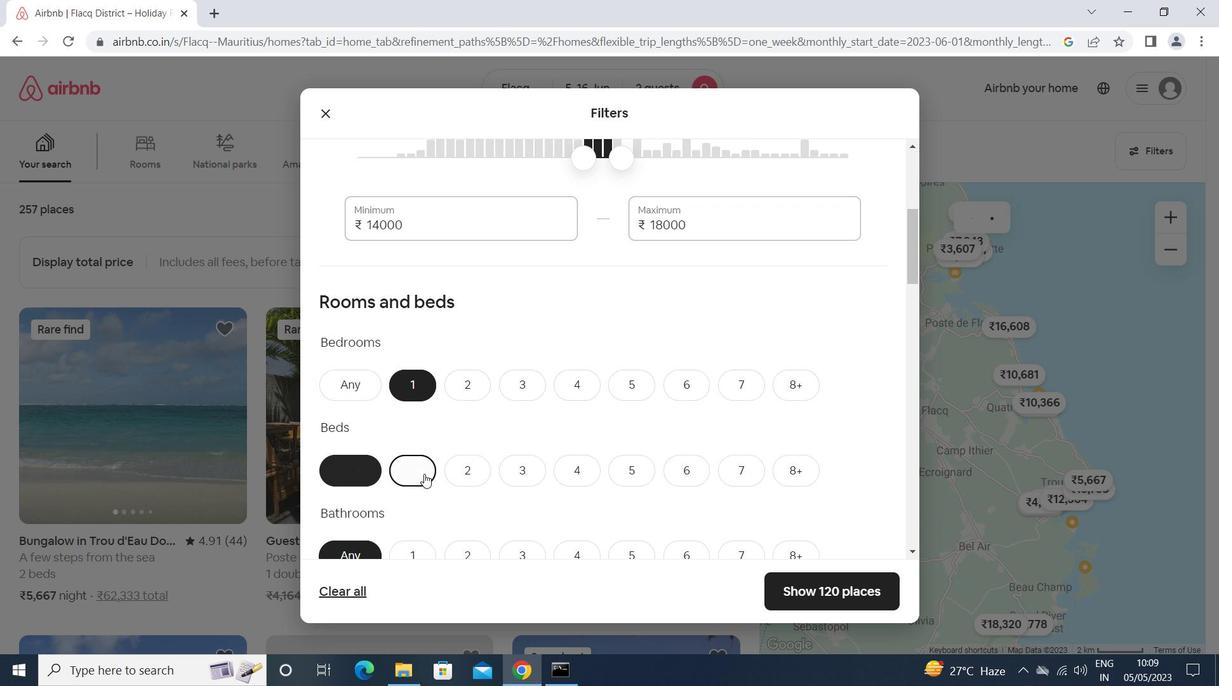 
Action: Mouse scrolled (424, 473) with delta (0, 0)
Screenshot: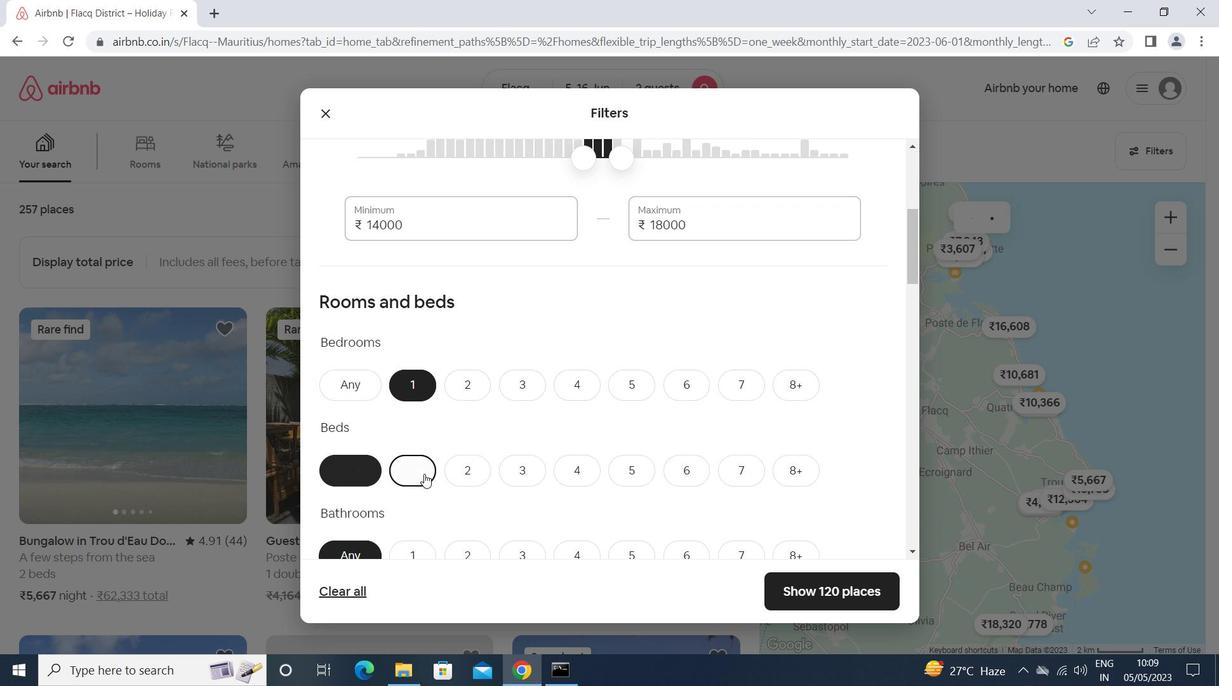 
Action: Mouse moved to (412, 475)
Screenshot: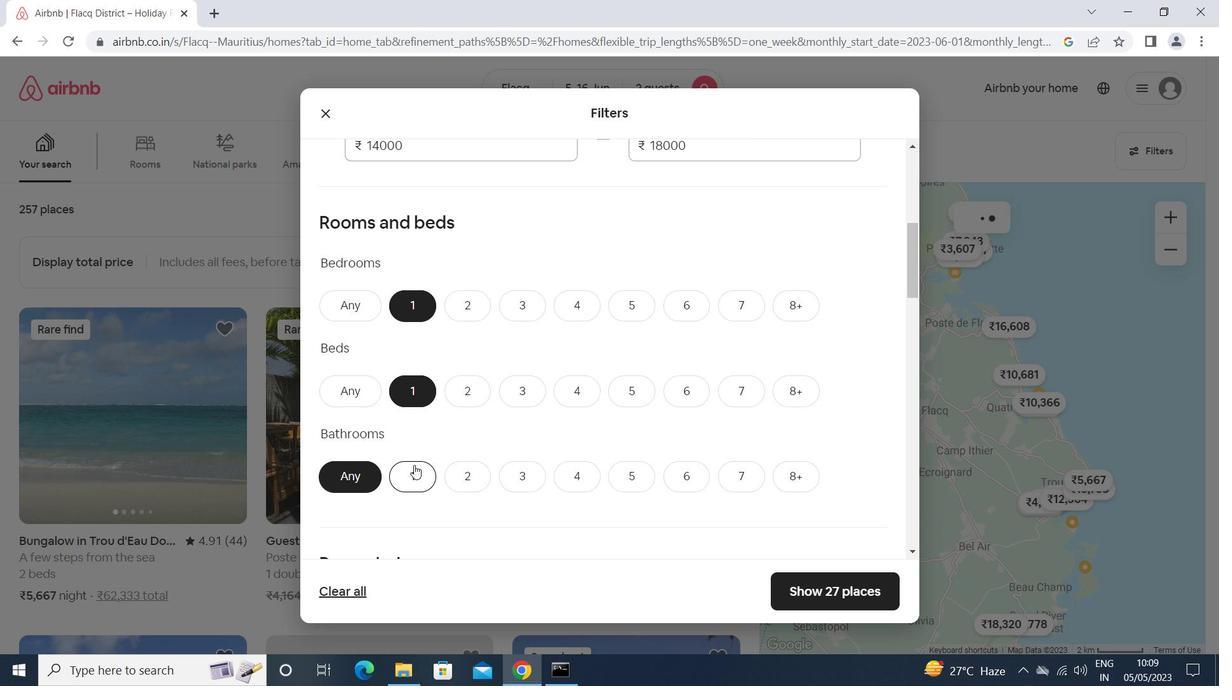 
Action: Mouse pressed left at (412, 475)
Screenshot: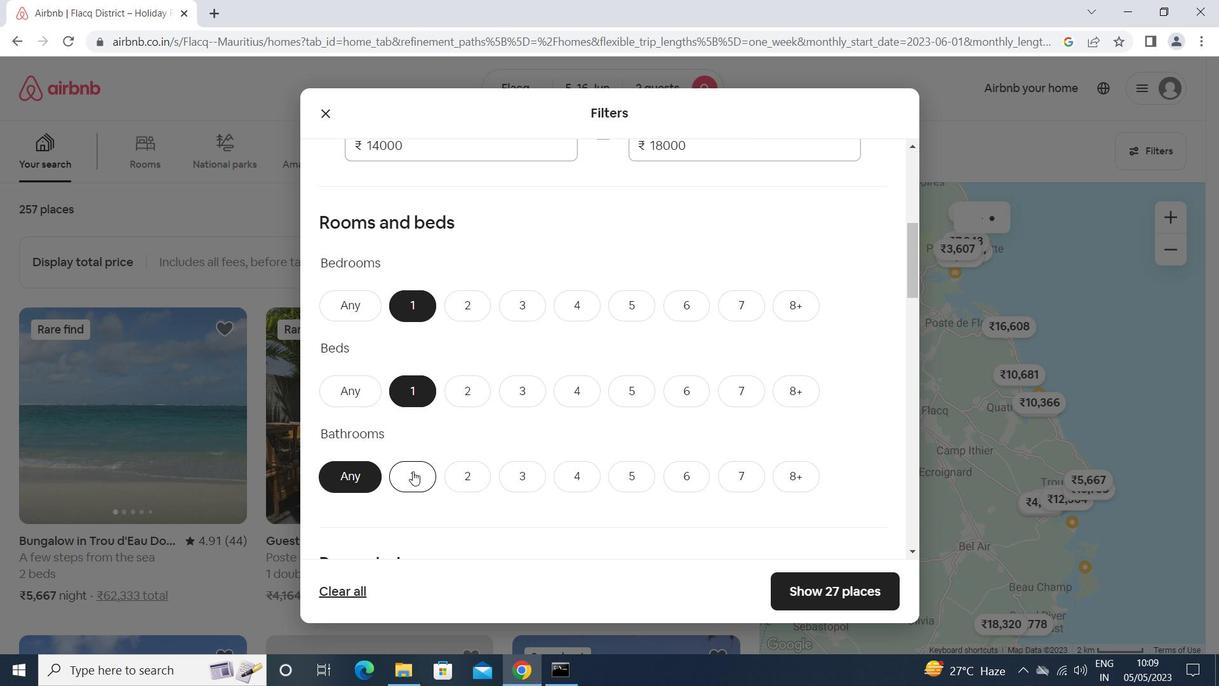 
Action: Mouse moved to (417, 474)
Screenshot: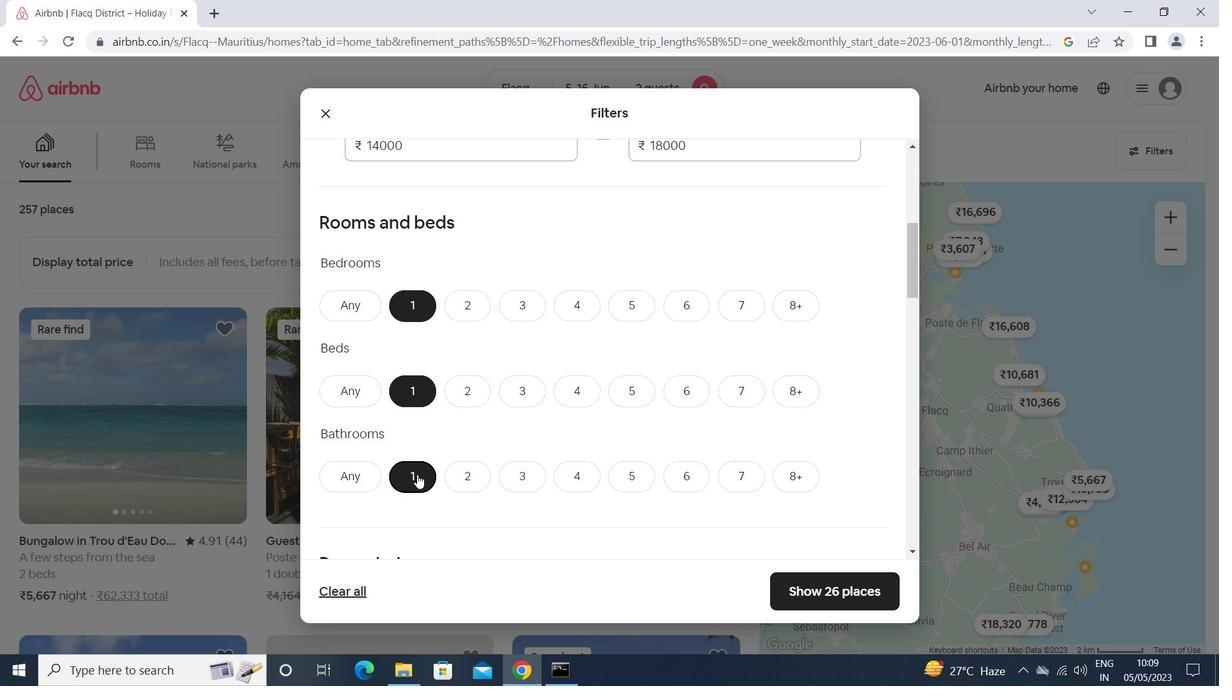 
Action: Mouse scrolled (417, 473) with delta (0, 0)
Screenshot: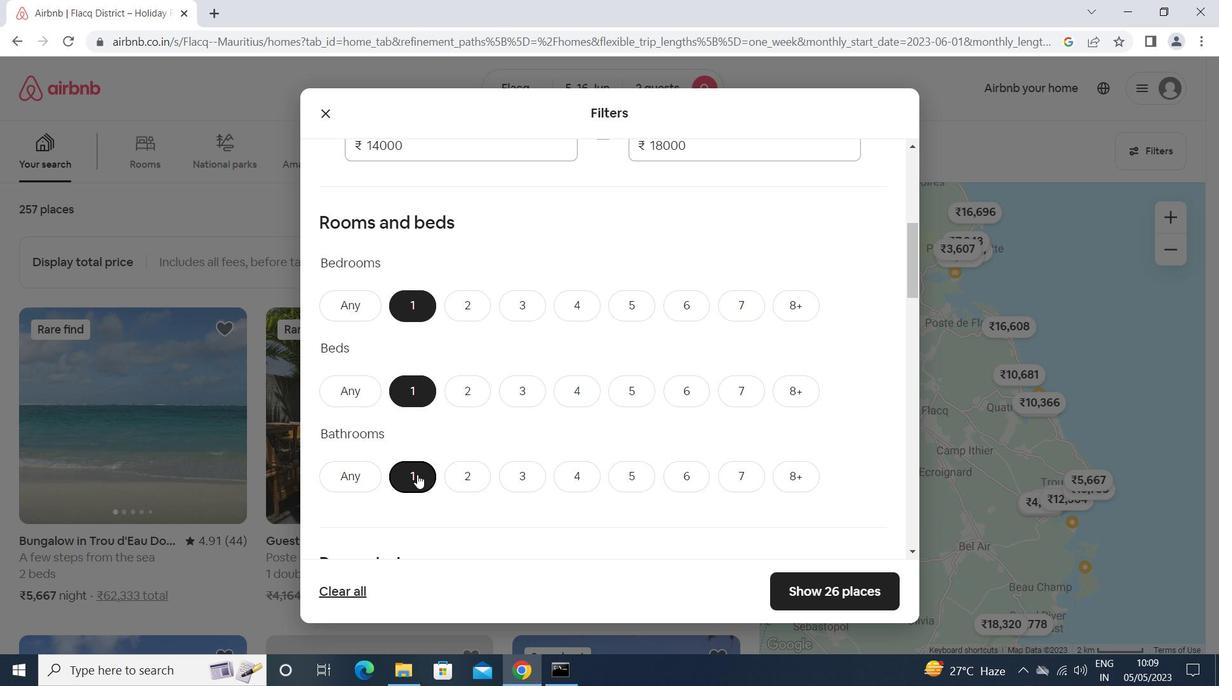
Action: Mouse scrolled (417, 473) with delta (0, 0)
Screenshot: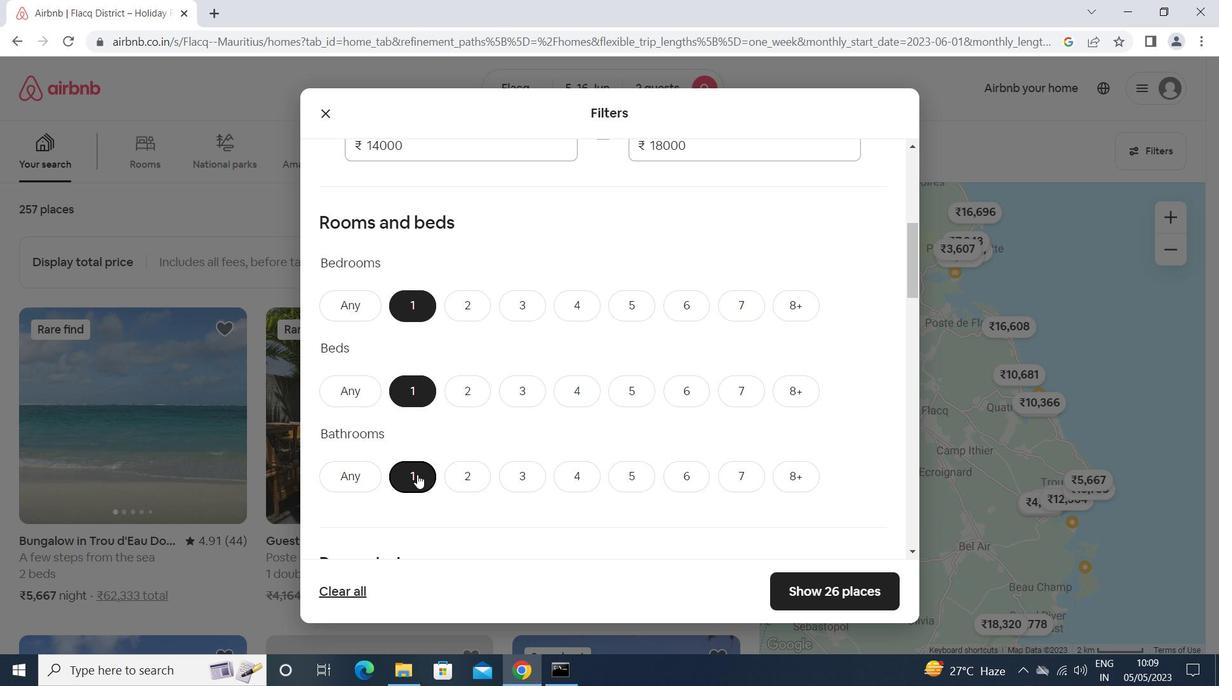 
Action: Mouse scrolled (417, 473) with delta (0, 0)
Screenshot: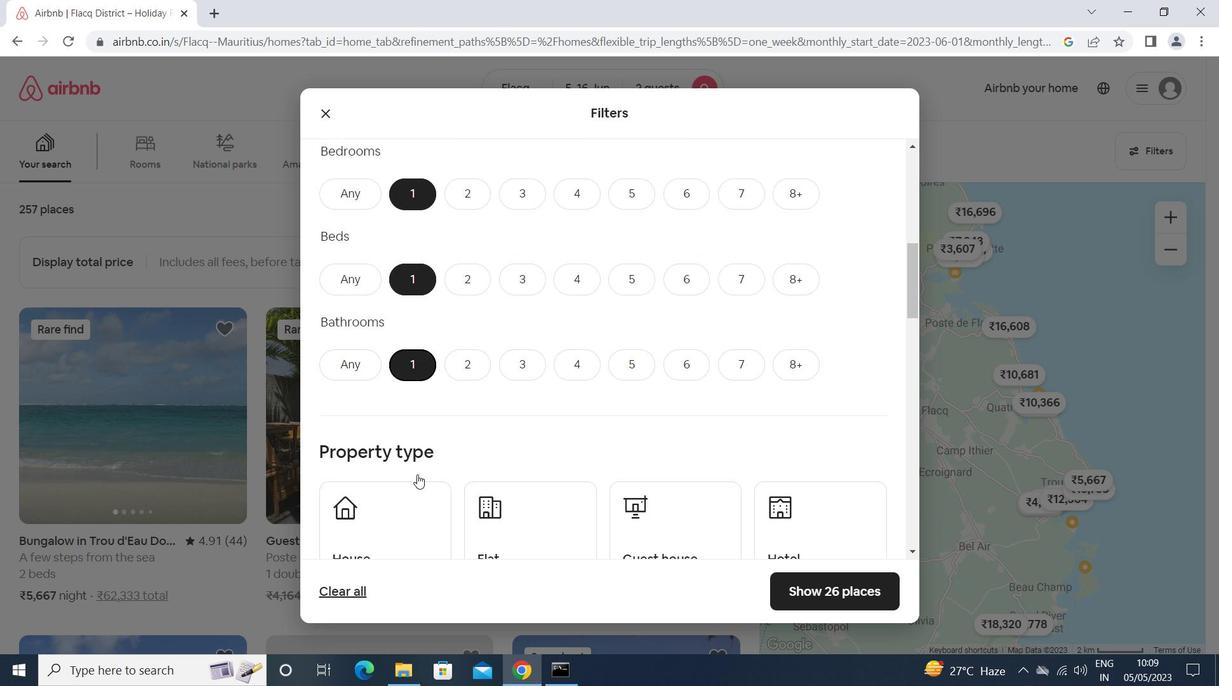 
Action: Mouse moved to (407, 426)
Screenshot: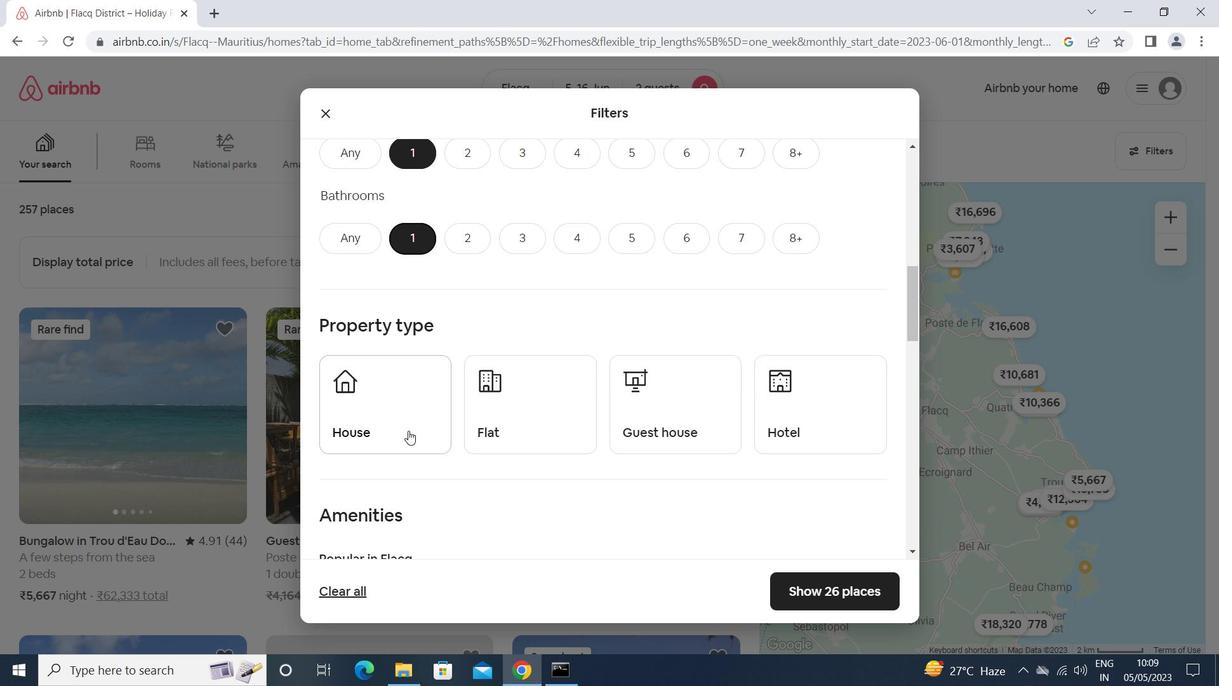 
Action: Mouse pressed left at (407, 426)
Screenshot: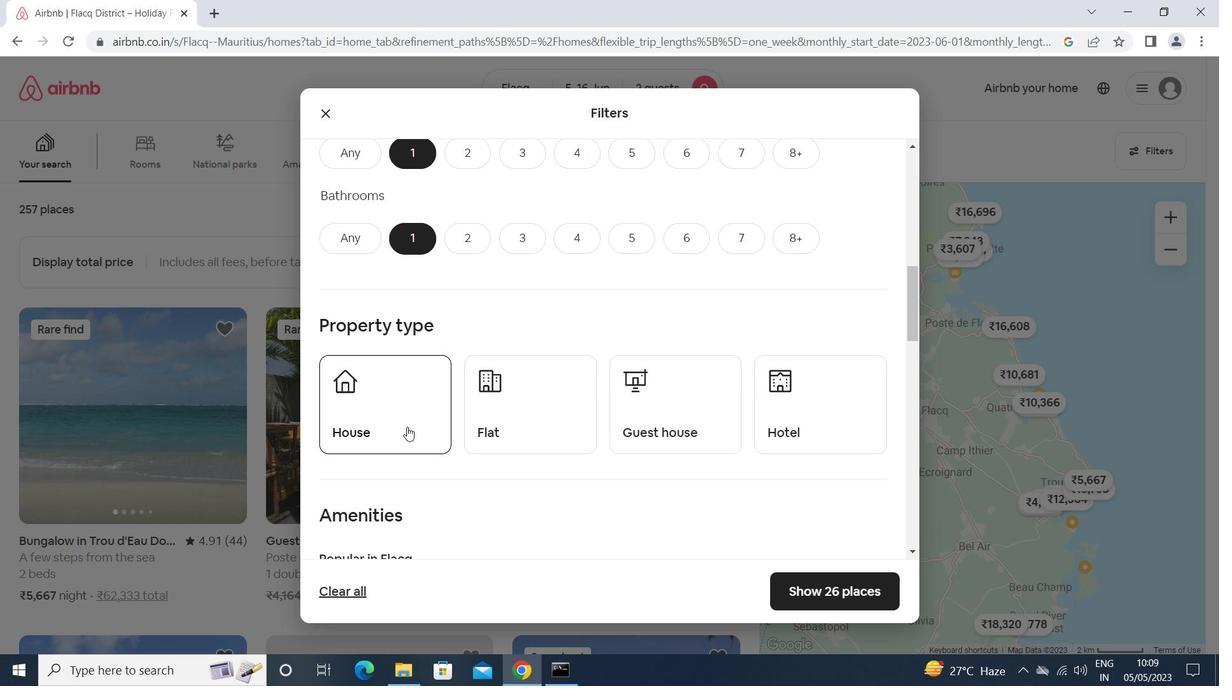 
Action: Mouse moved to (546, 433)
Screenshot: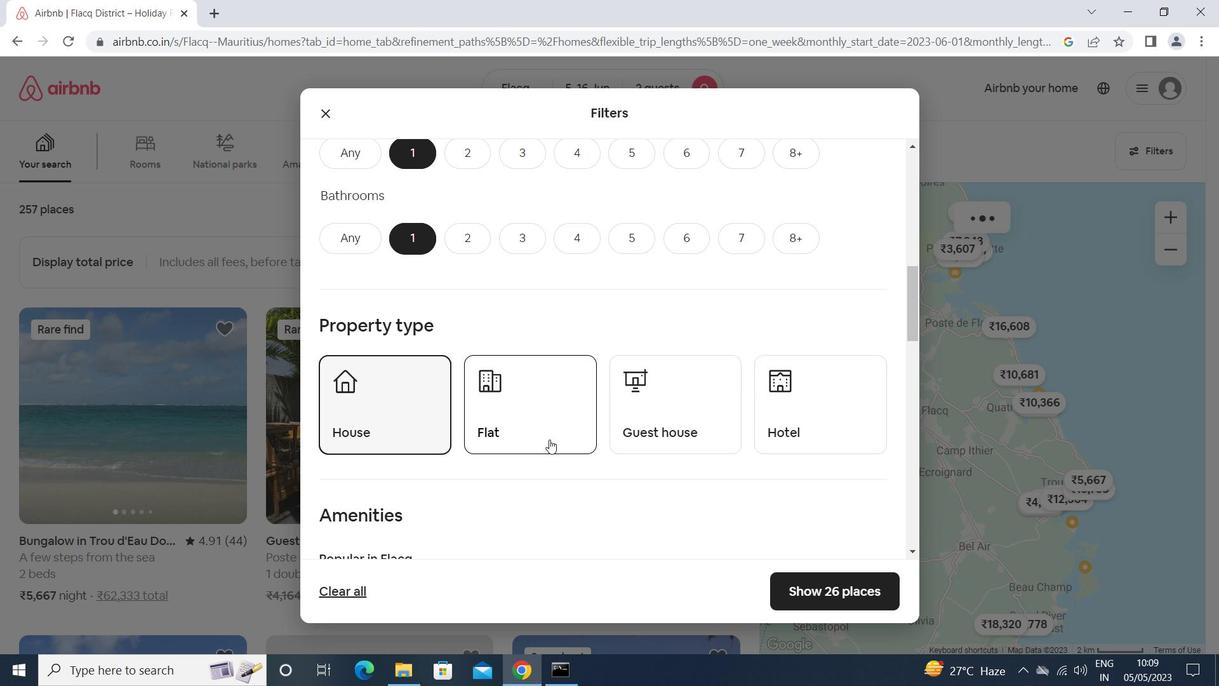 
Action: Mouse pressed left at (546, 433)
Screenshot: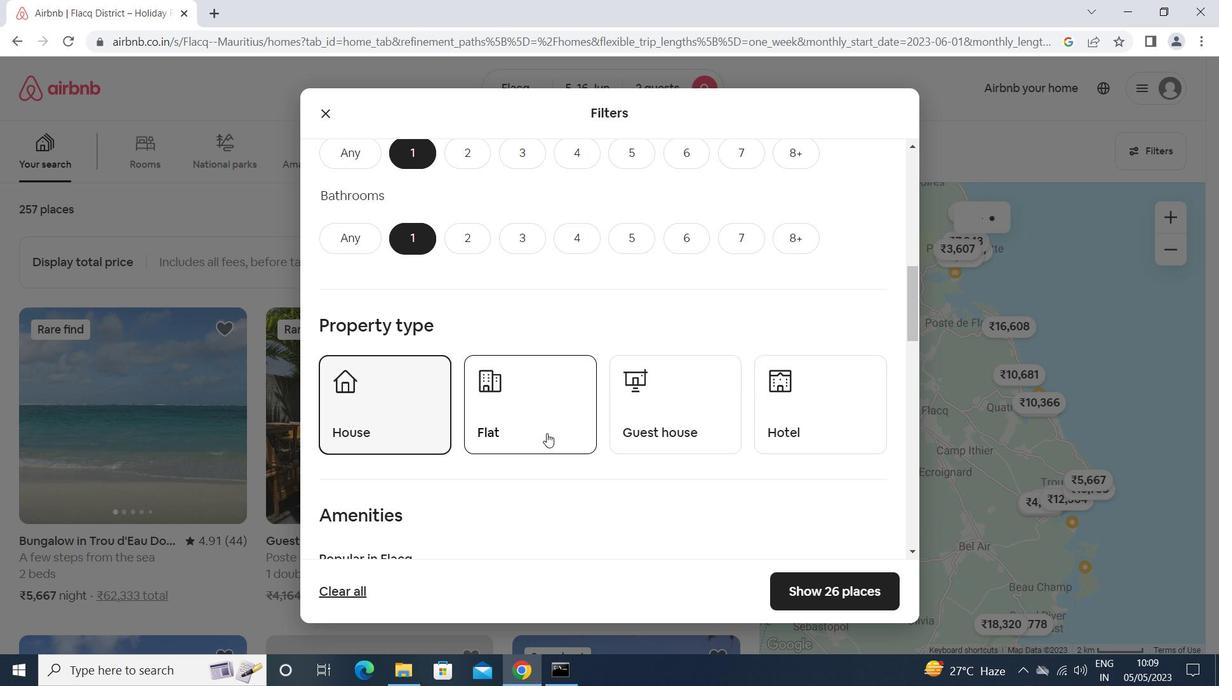 
Action: Mouse moved to (698, 410)
Screenshot: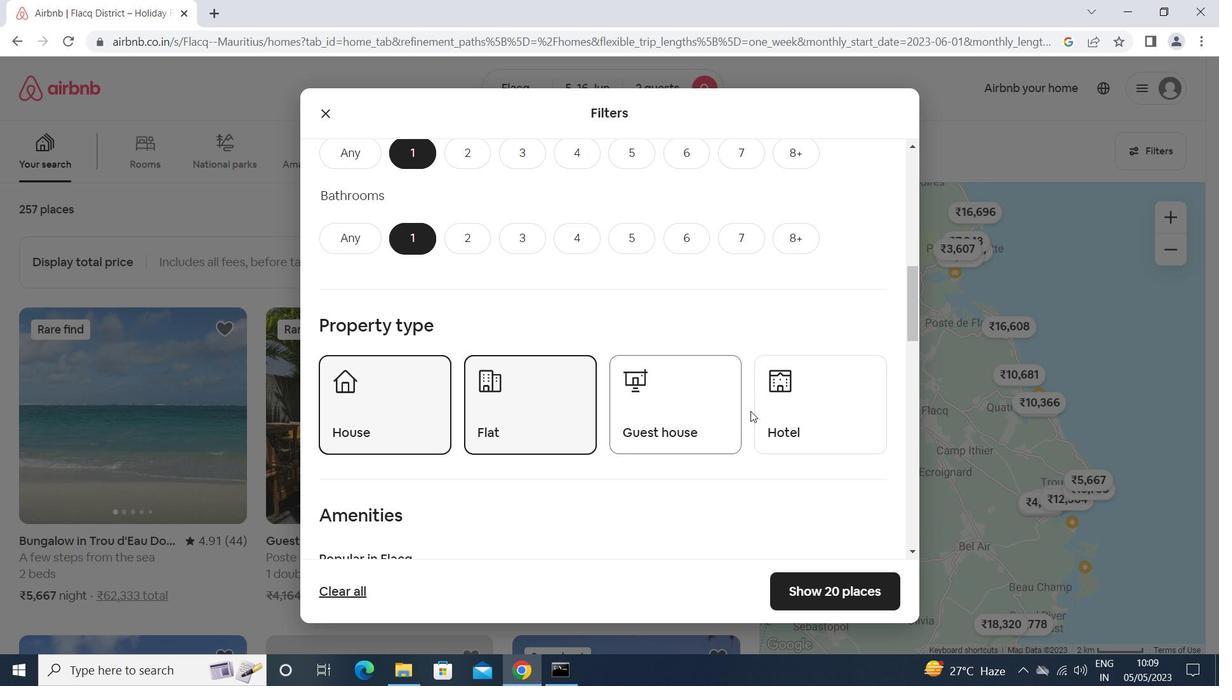 
Action: Mouse pressed left at (698, 410)
Screenshot: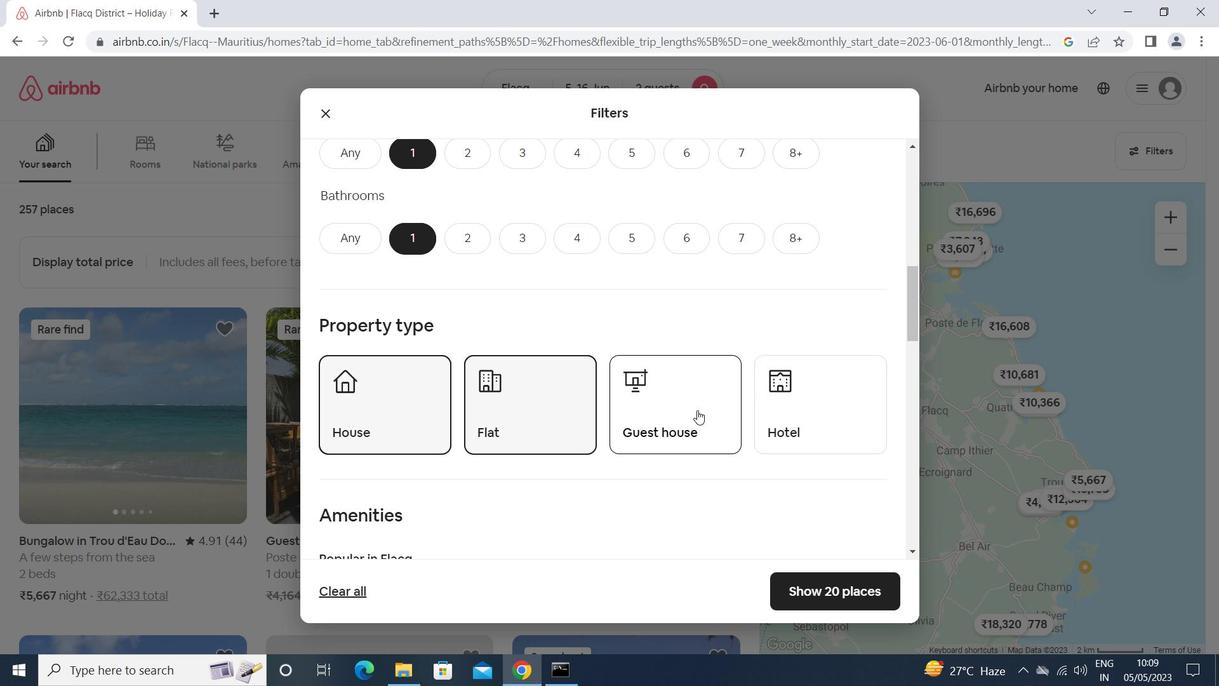 
Action: Mouse moved to (811, 409)
Screenshot: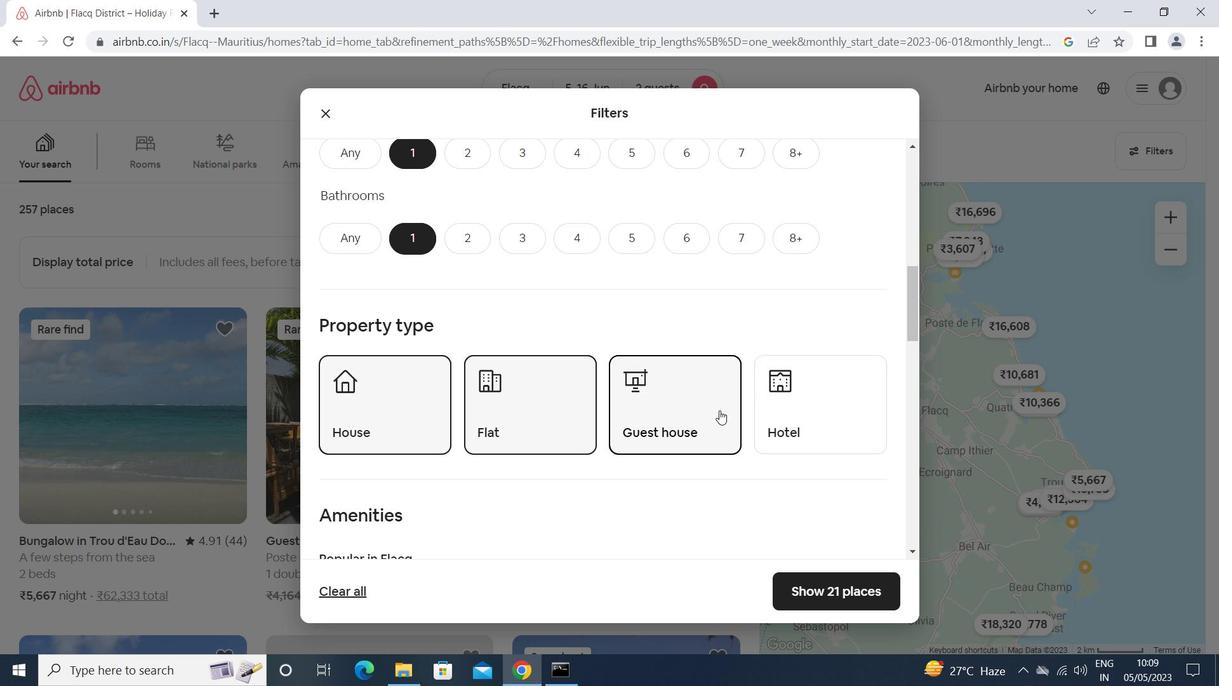 
Action: Mouse pressed left at (811, 409)
Screenshot: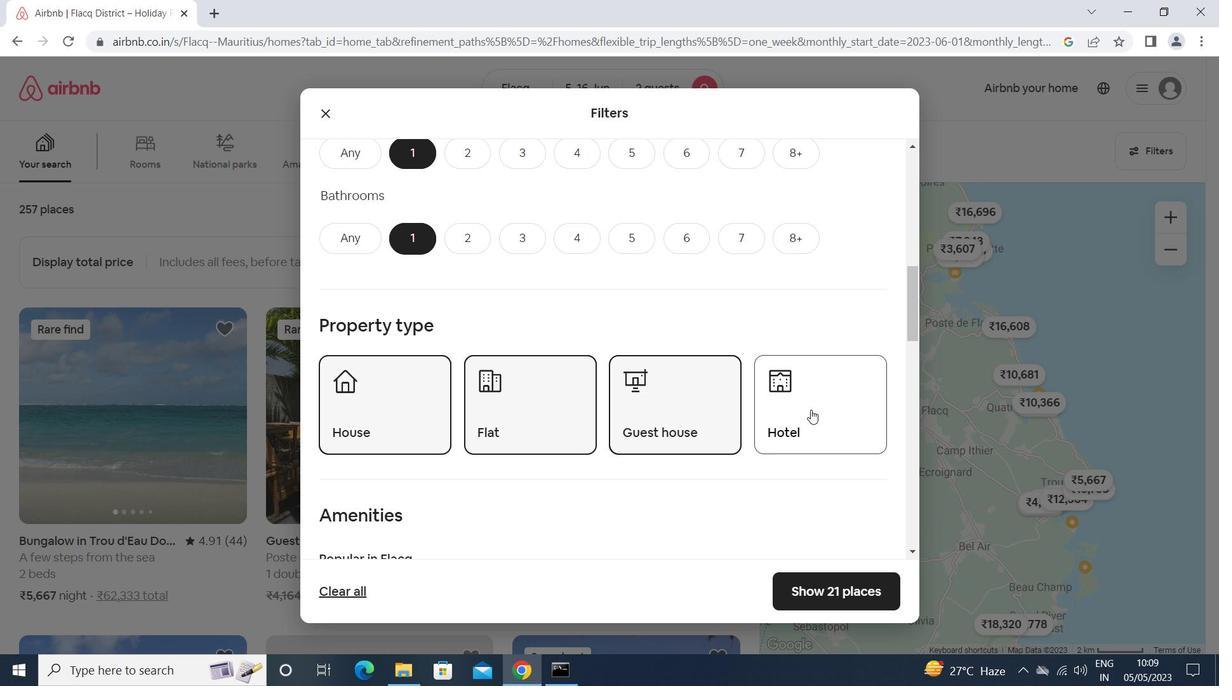 
Action: Mouse moved to (812, 411)
Screenshot: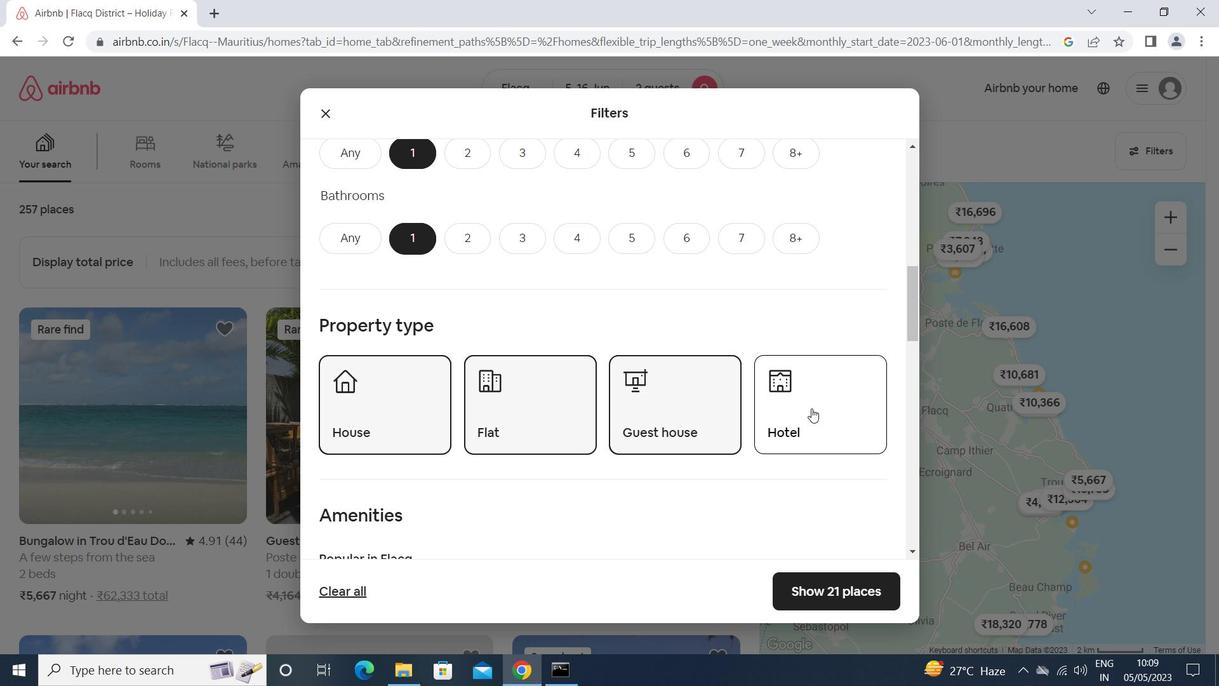
Action: Mouse scrolled (812, 410) with delta (0, 0)
Screenshot: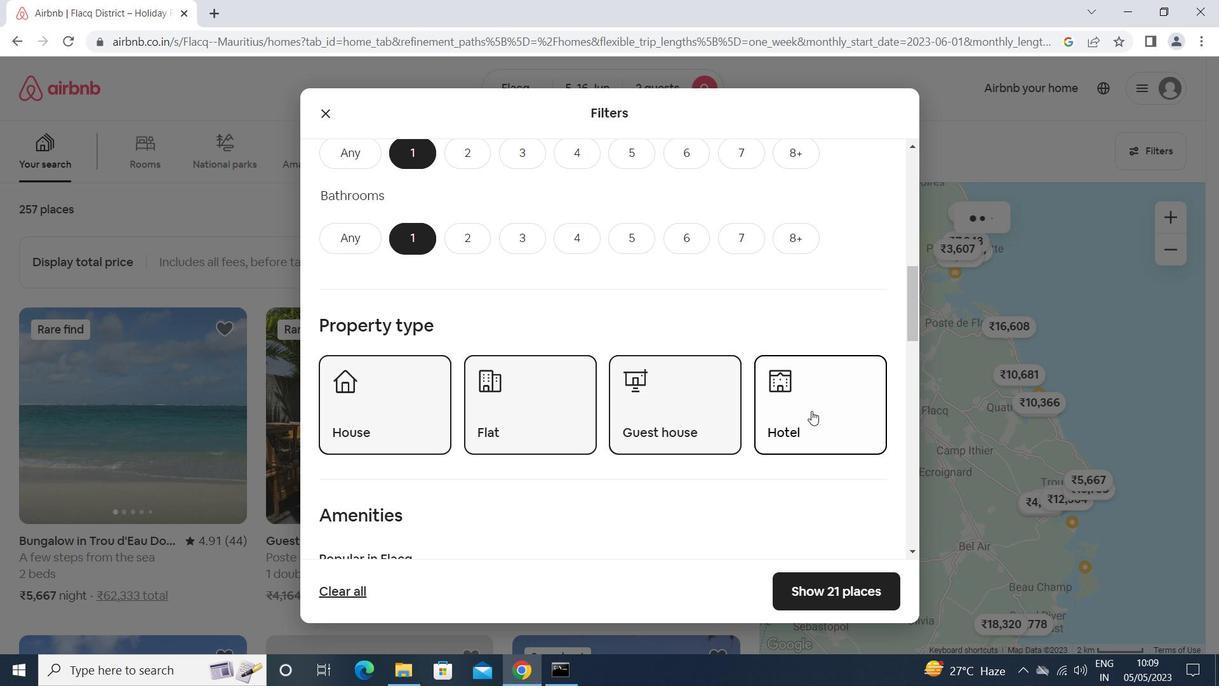 
Action: Mouse scrolled (812, 410) with delta (0, 0)
Screenshot: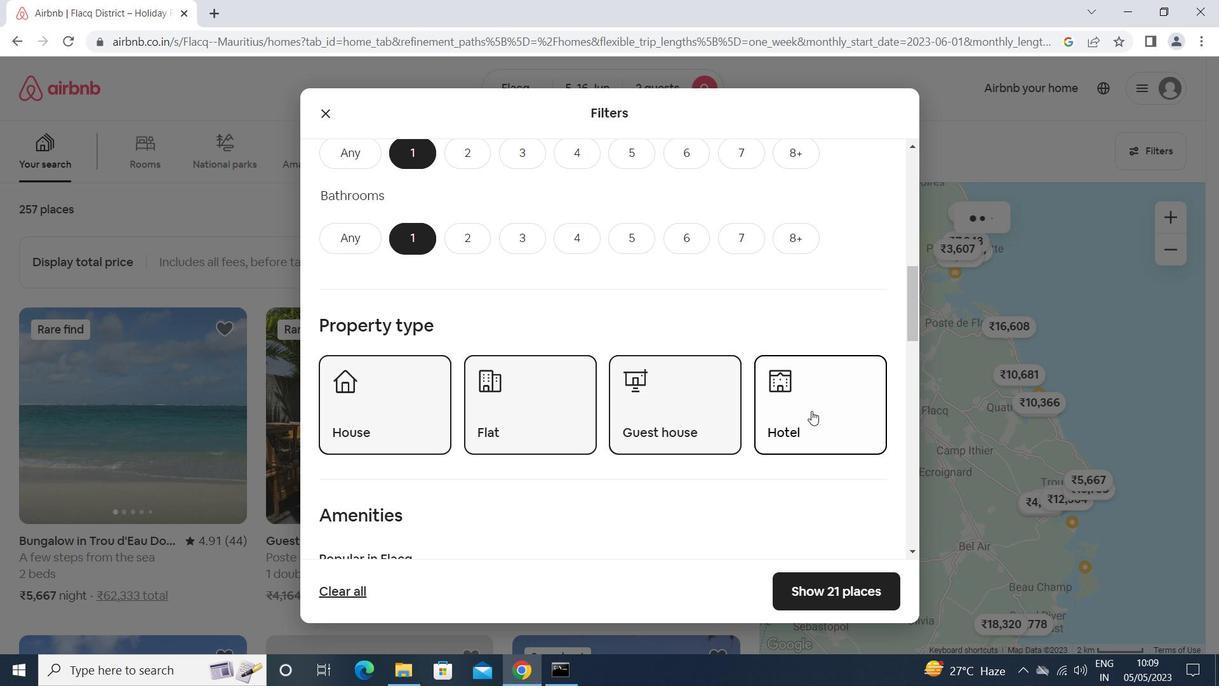 
Action: Mouse scrolled (812, 410) with delta (0, 0)
Screenshot: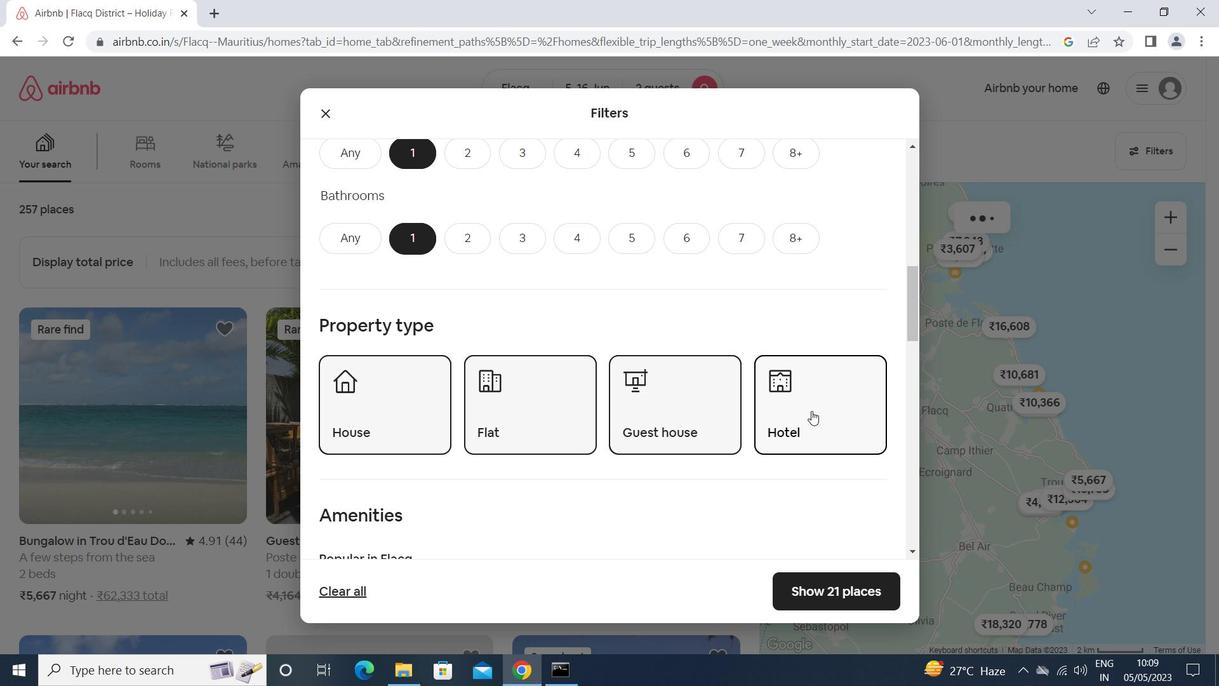 
Action: Mouse scrolled (812, 410) with delta (0, 0)
Screenshot: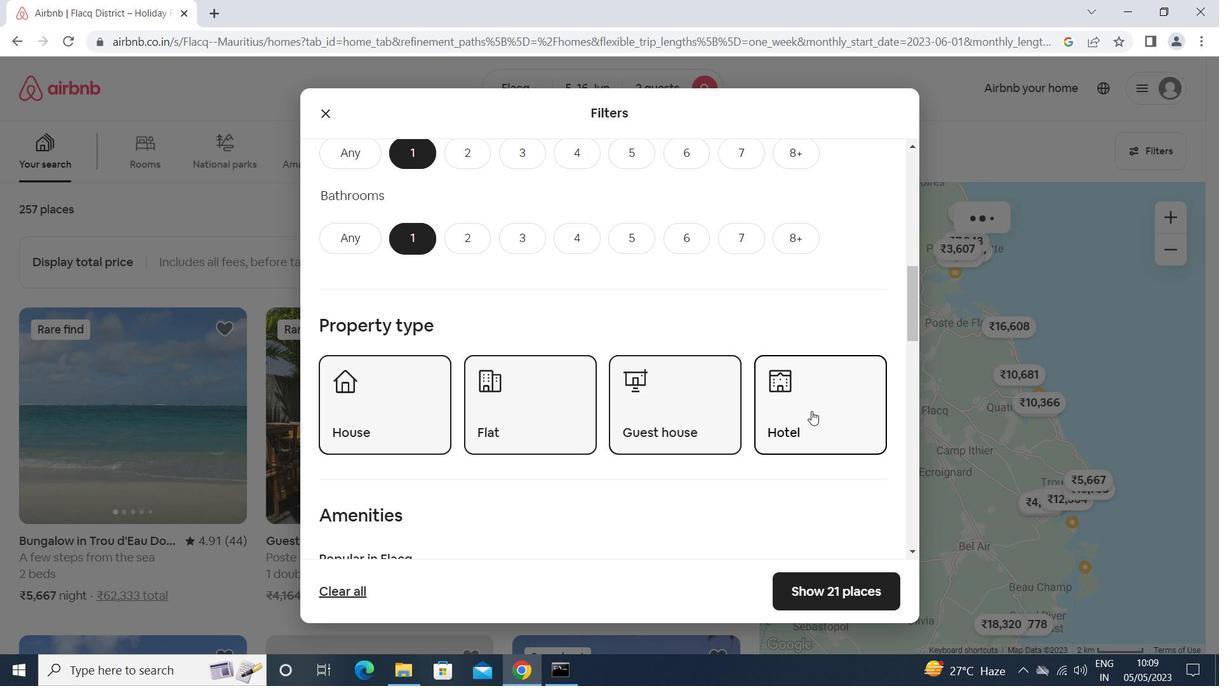 
Action: Mouse moved to (648, 318)
Screenshot: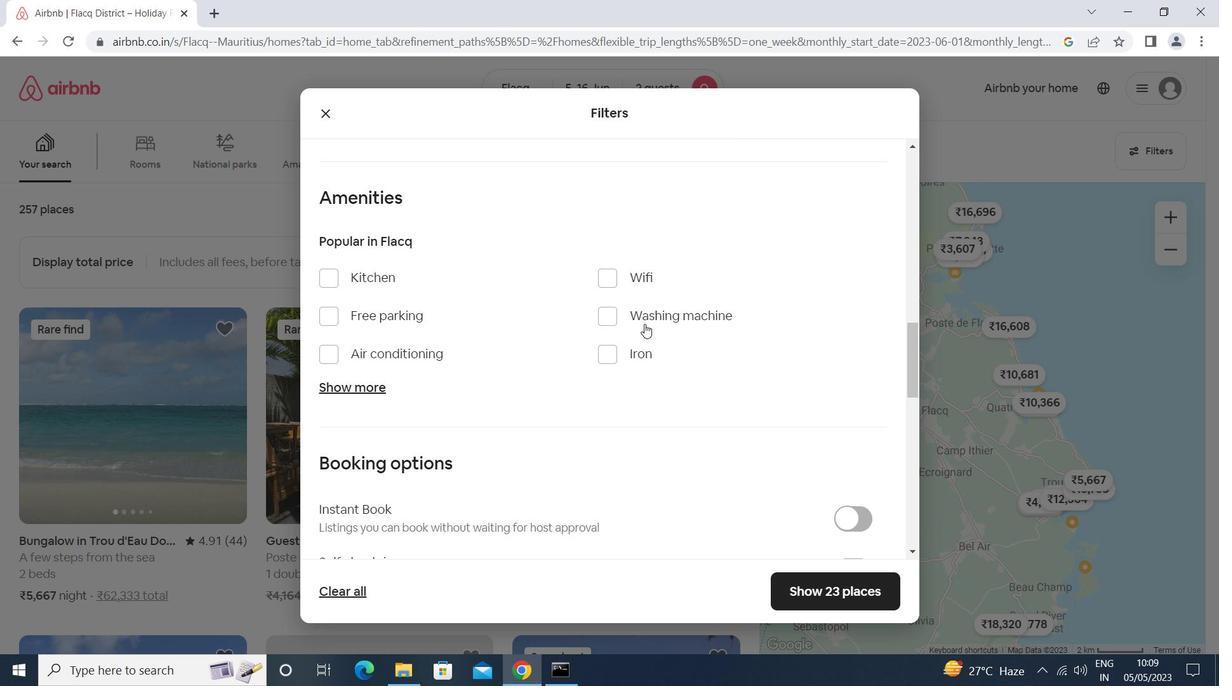 
Action: Mouse pressed left at (648, 318)
Screenshot: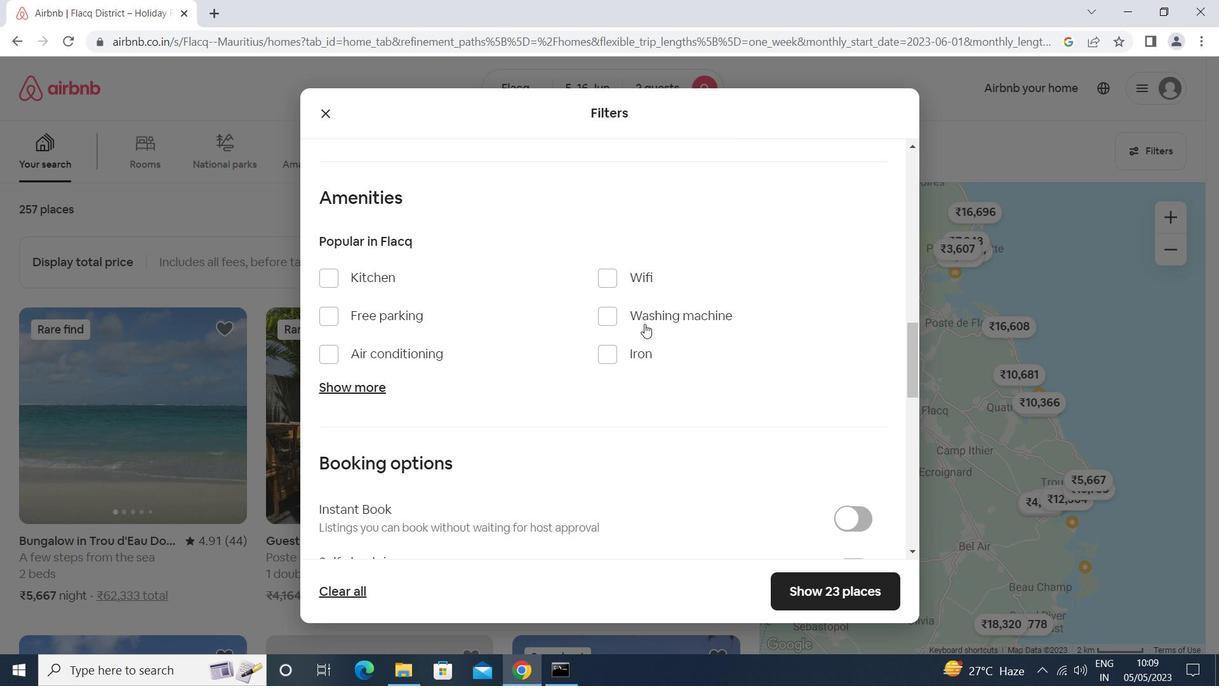 
Action: Mouse moved to (648, 325)
Screenshot: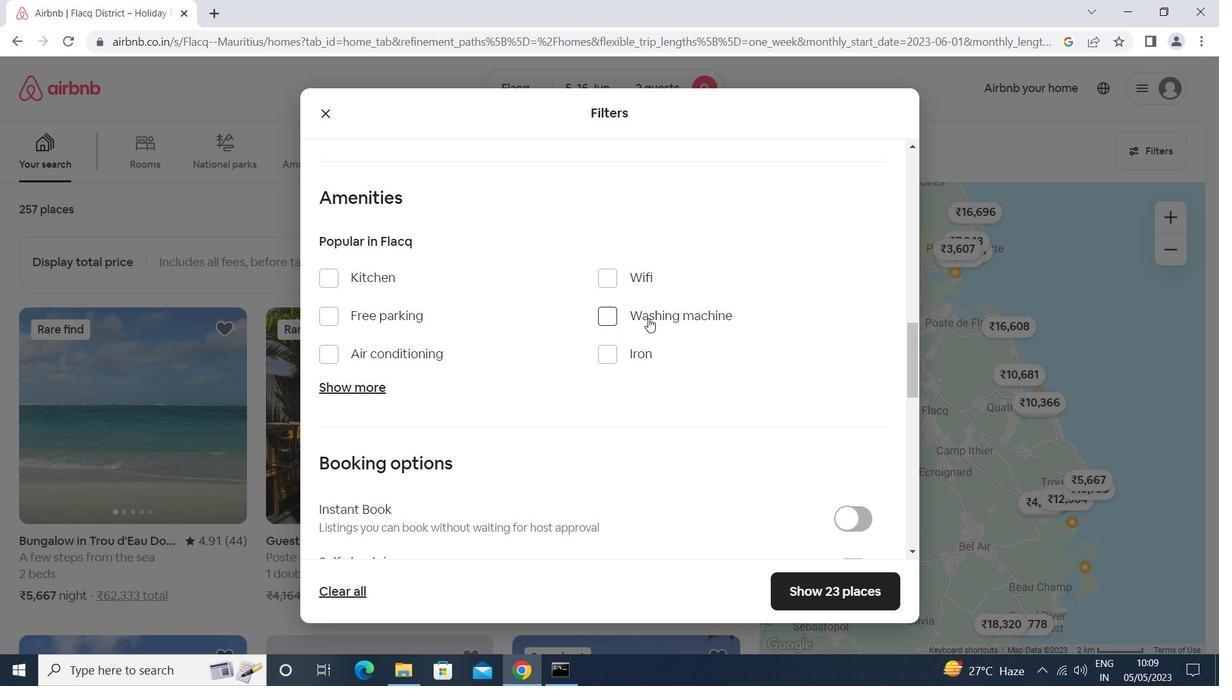 
Action: Mouse scrolled (648, 324) with delta (0, 0)
Screenshot: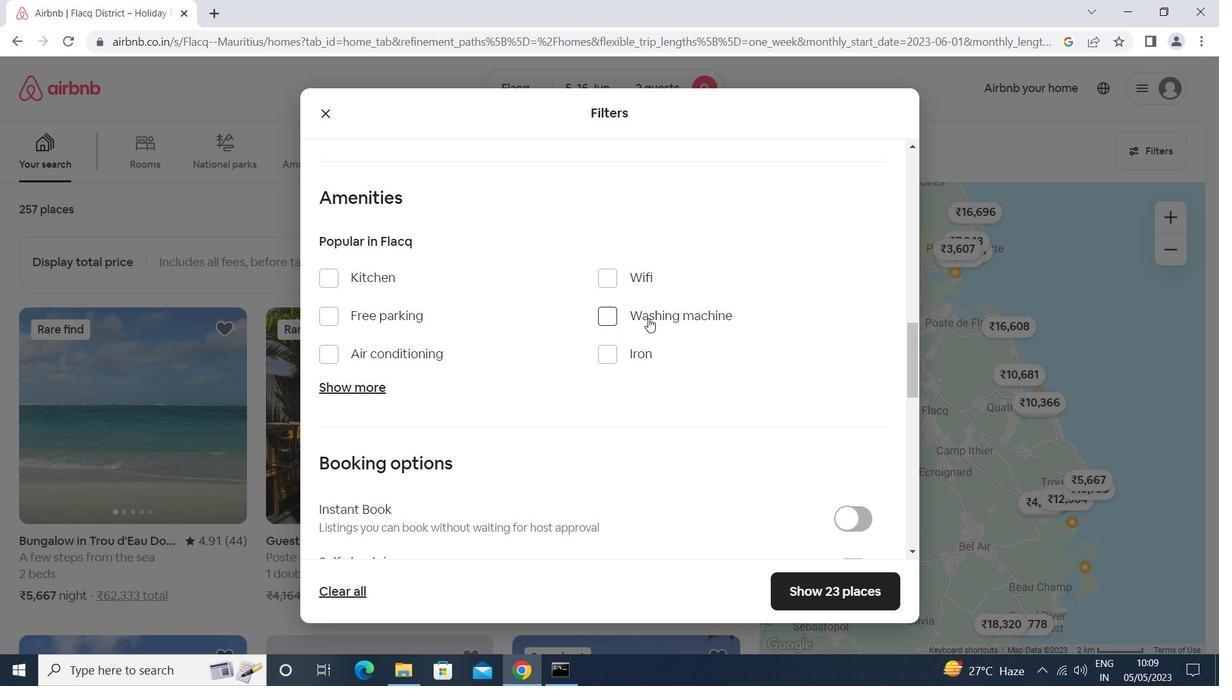
Action: Mouse moved to (648, 325)
Screenshot: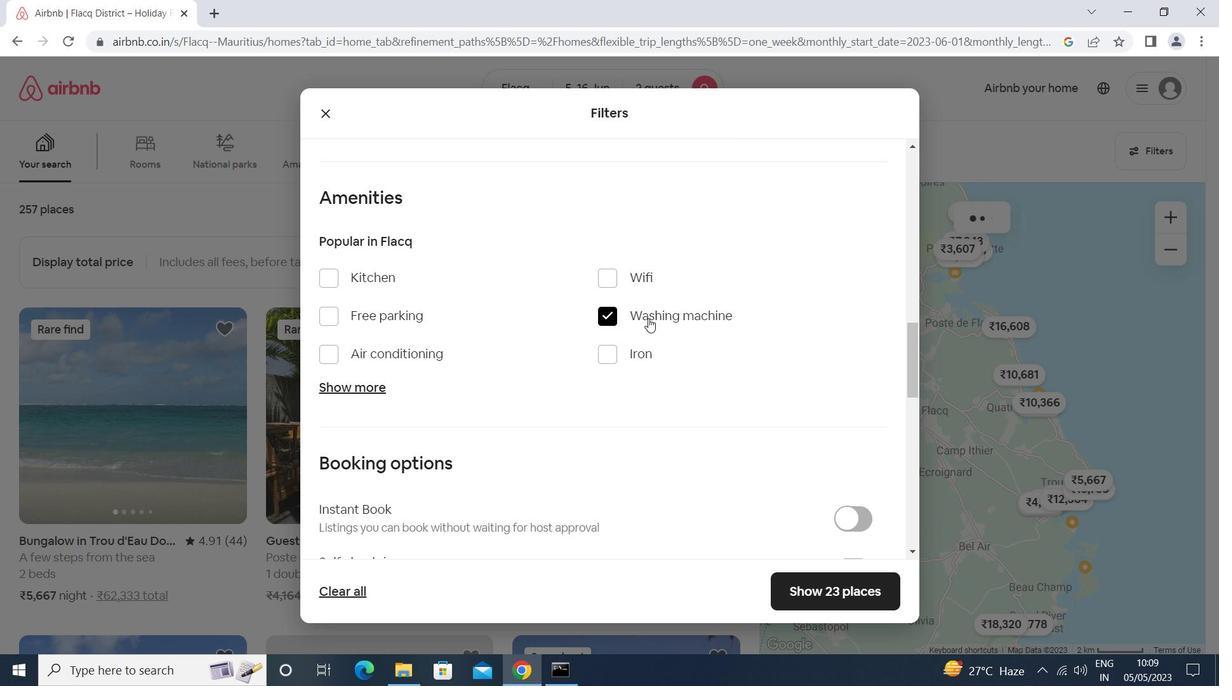 
Action: Mouse scrolled (648, 325) with delta (0, 0)
Screenshot: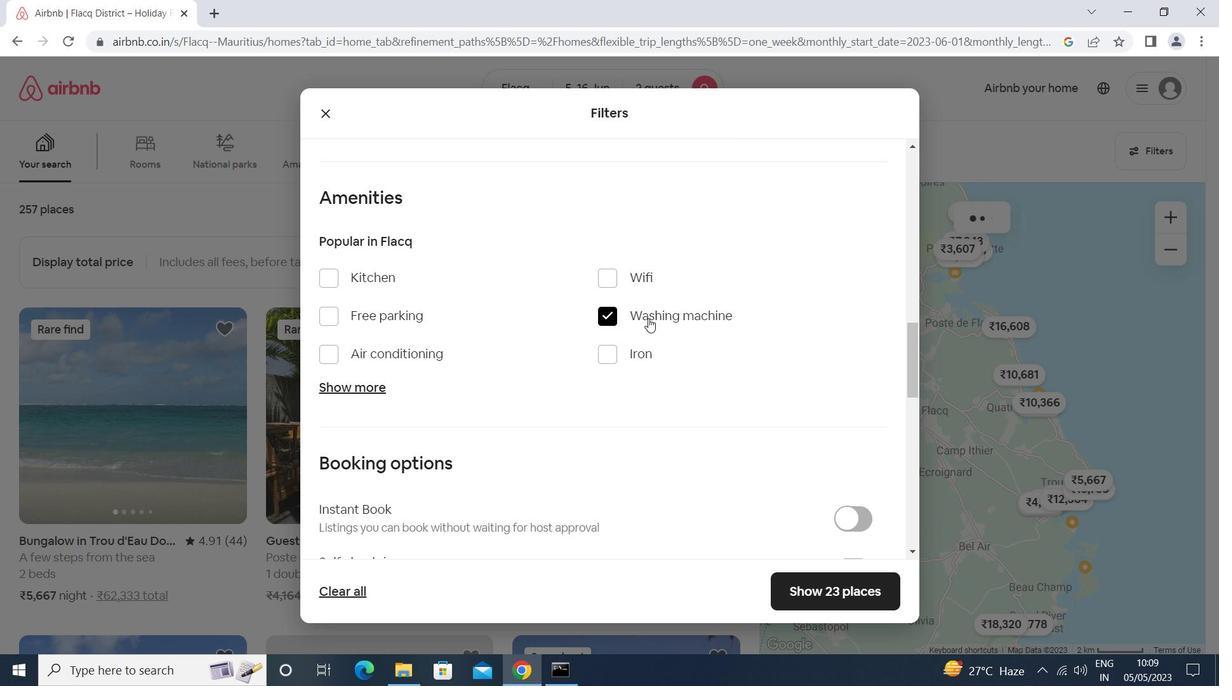 
Action: Mouse moved to (648, 326)
Screenshot: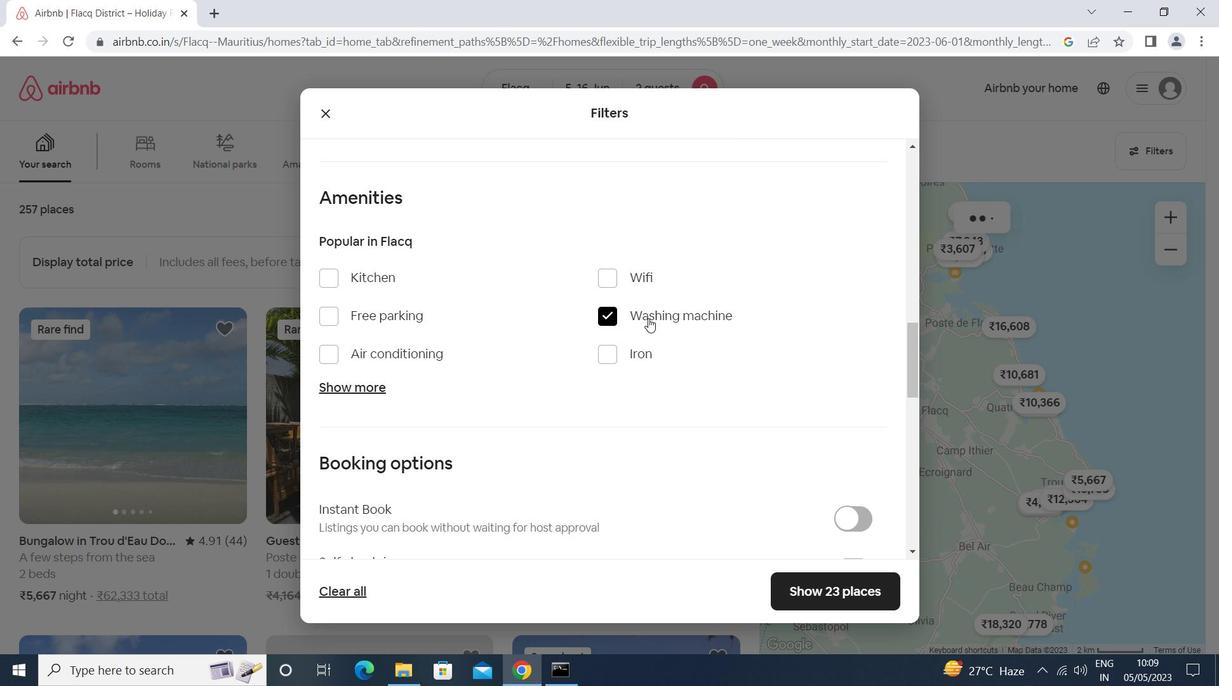 
Action: Mouse scrolled (648, 325) with delta (0, 0)
Screenshot: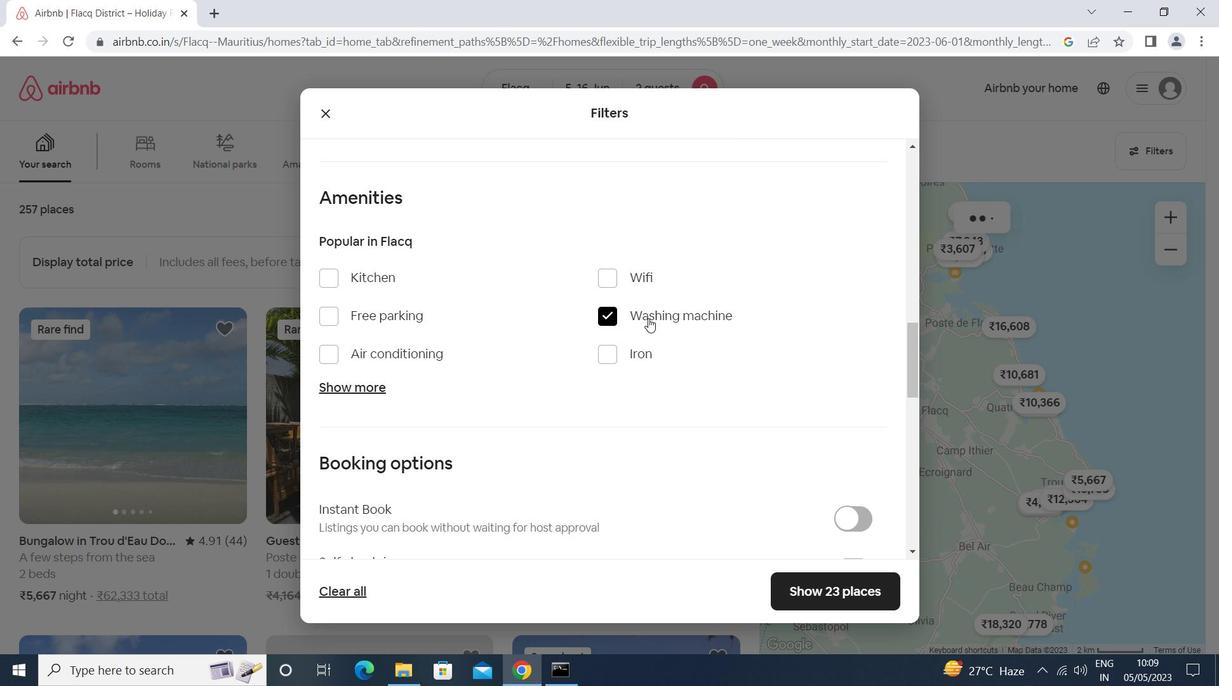 
Action: Mouse moved to (851, 341)
Screenshot: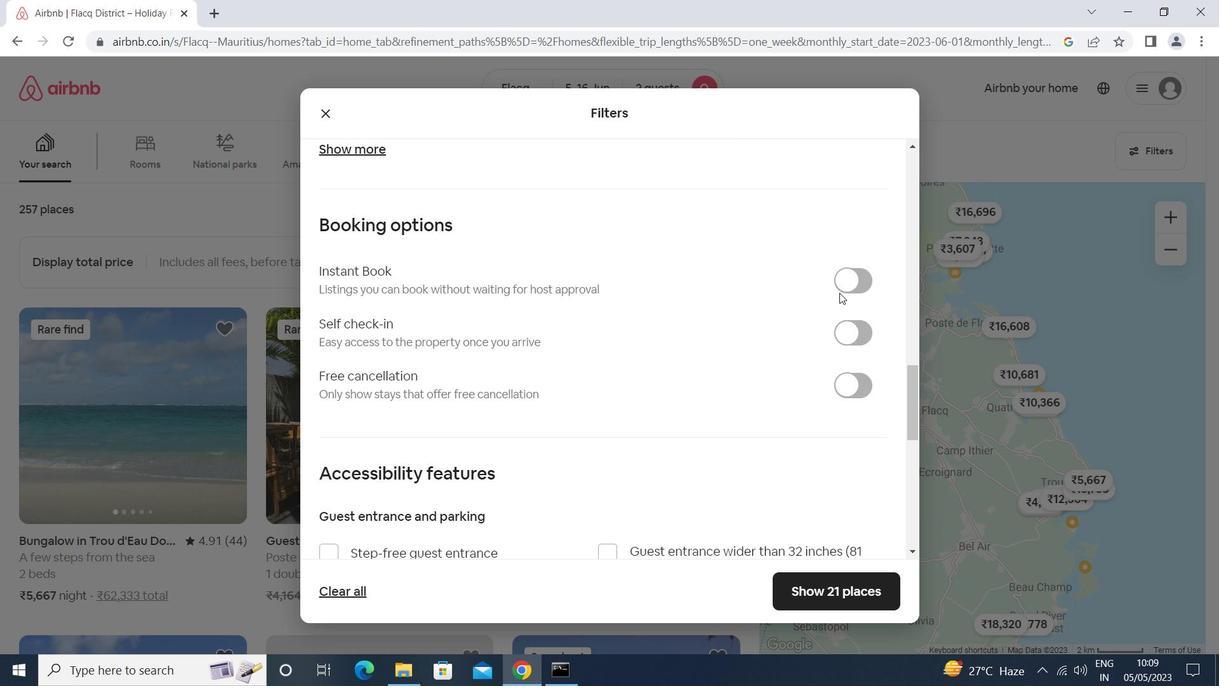 
Action: Mouse pressed left at (851, 341)
Screenshot: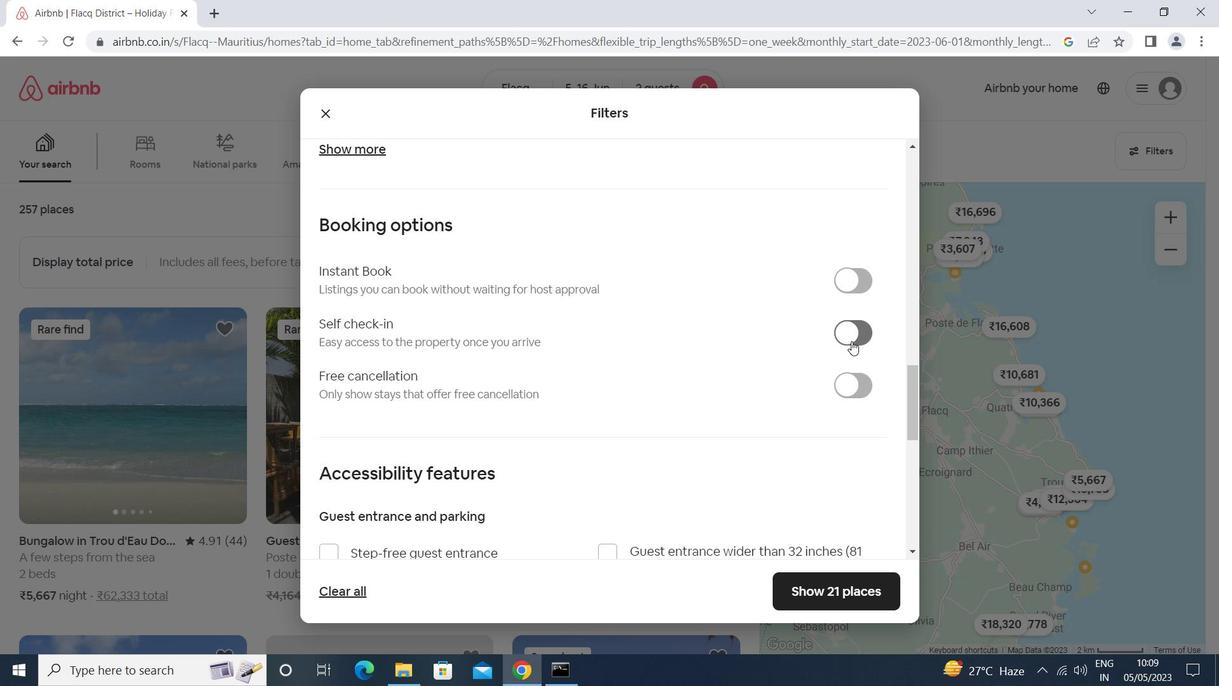 
Action: Mouse moved to (853, 340)
Screenshot: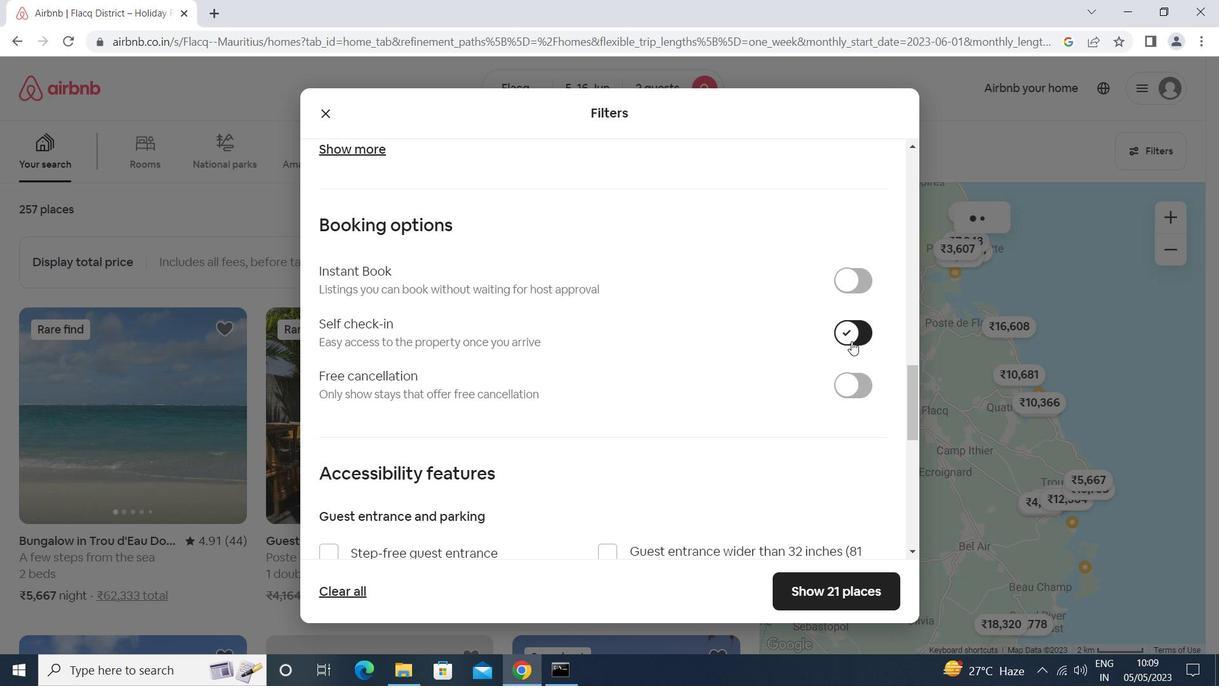 
Action: Mouse scrolled (853, 339) with delta (0, 0)
Screenshot: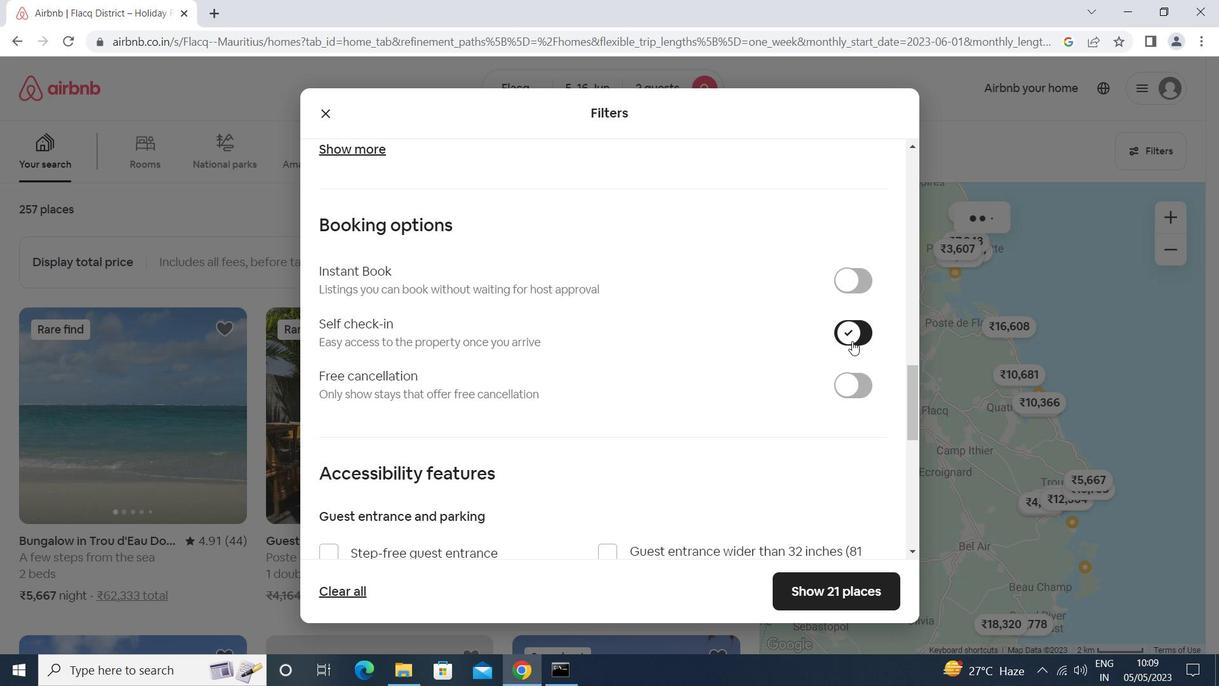 
Action: Mouse scrolled (853, 339) with delta (0, 0)
Screenshot: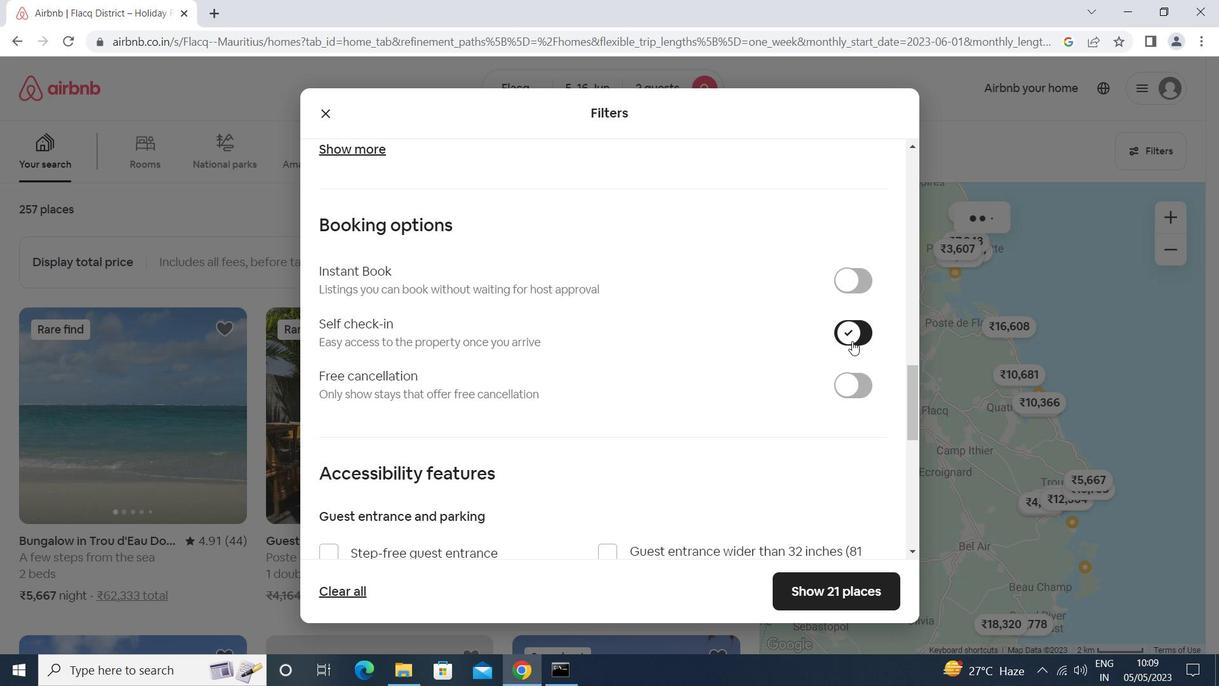 
Action: Mouse scrolled (853, 339) with delta (0, 0)
Screenshot: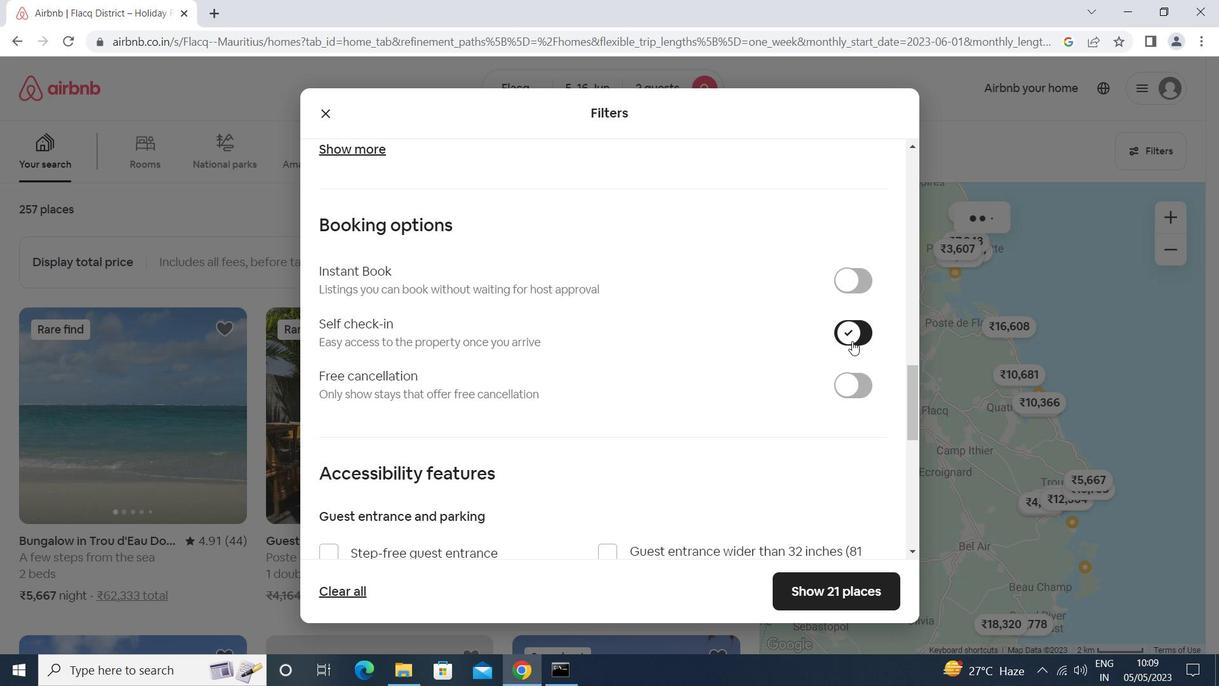 
Action: Mouse scrolled (853, 339) with delta (0, 0)
Screenshot: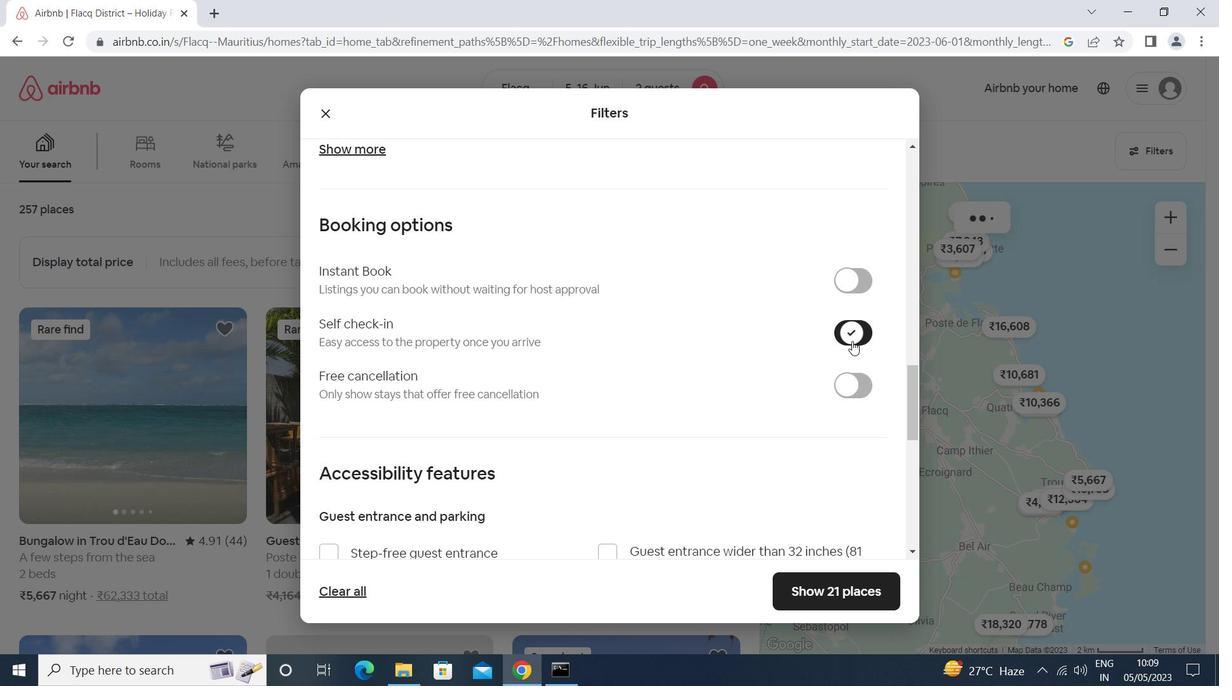 
Action: Mouse scrolled (853, 339) with delta (0, 0)
Screenshot: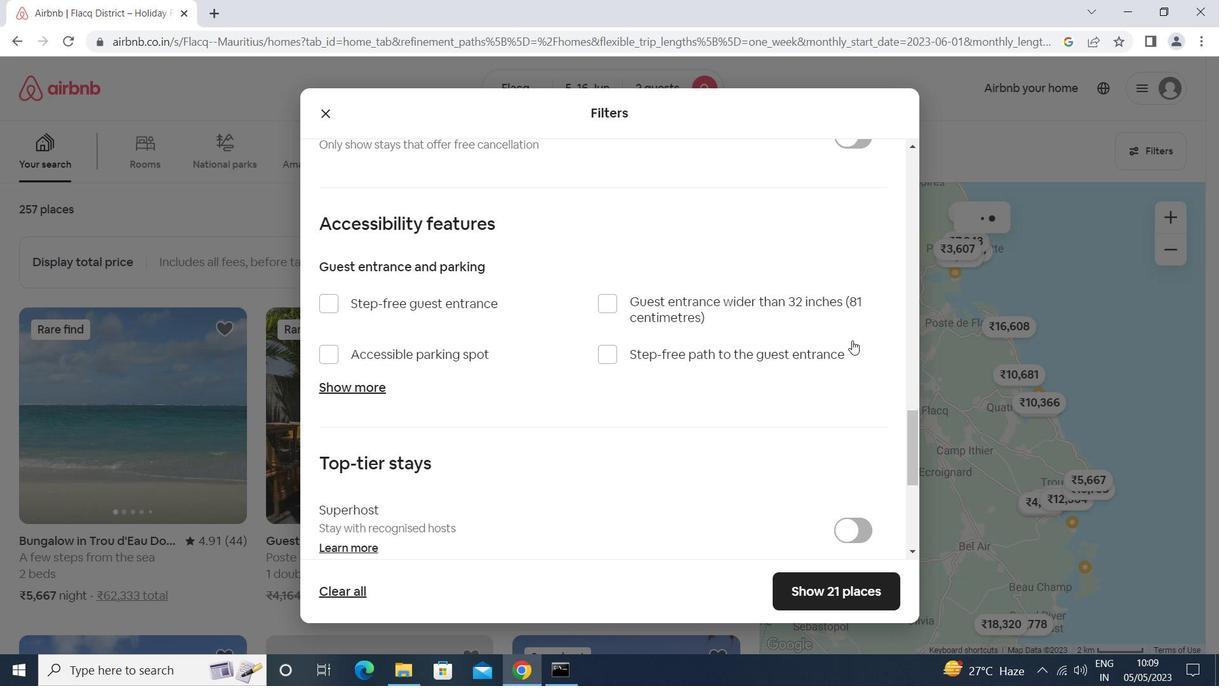 
Action: Mouse scrolled (853, 339) with delta (0, 0)
Screenshot: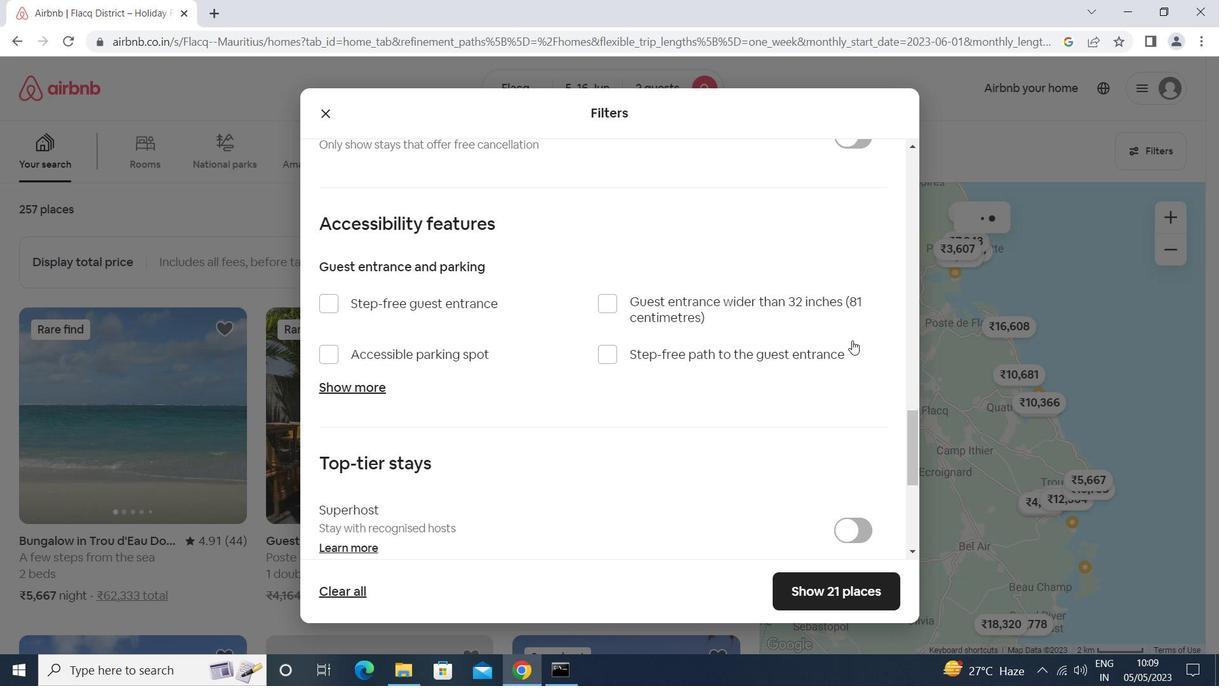 
Action: Mouse scrolled (853, 339) with delta (0, 0)
Screenshot: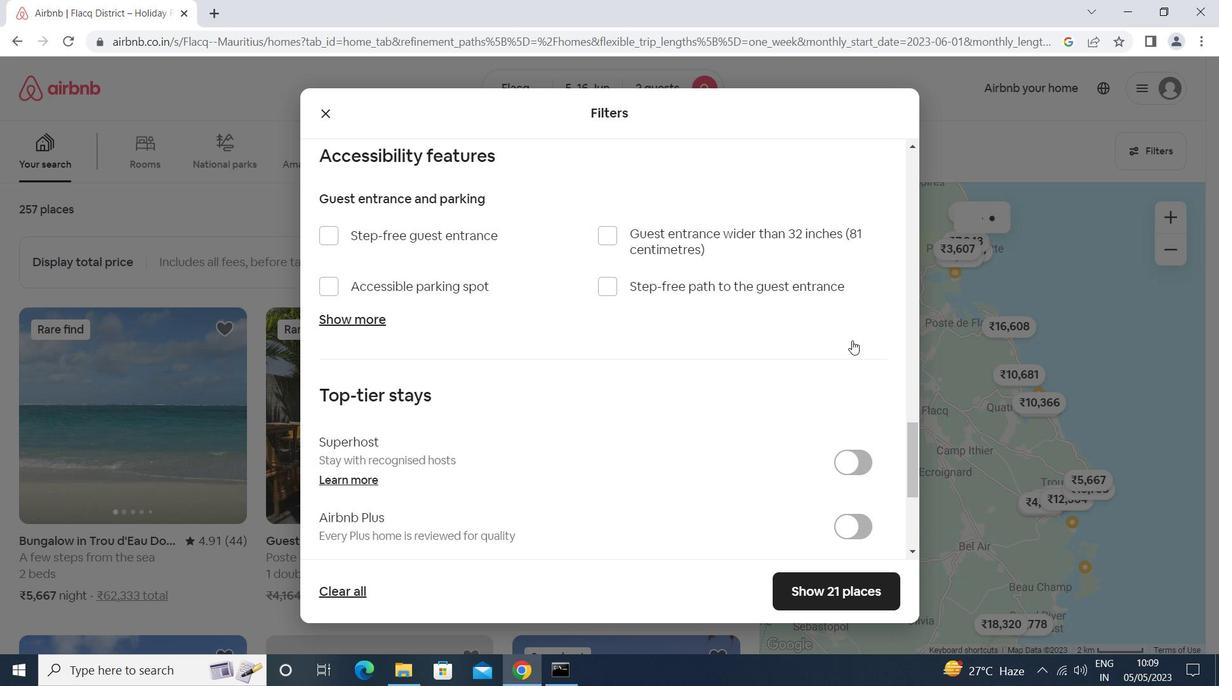 
Action: Mouse scrolled (853, 339) with delta (0, 0)
Screenshot: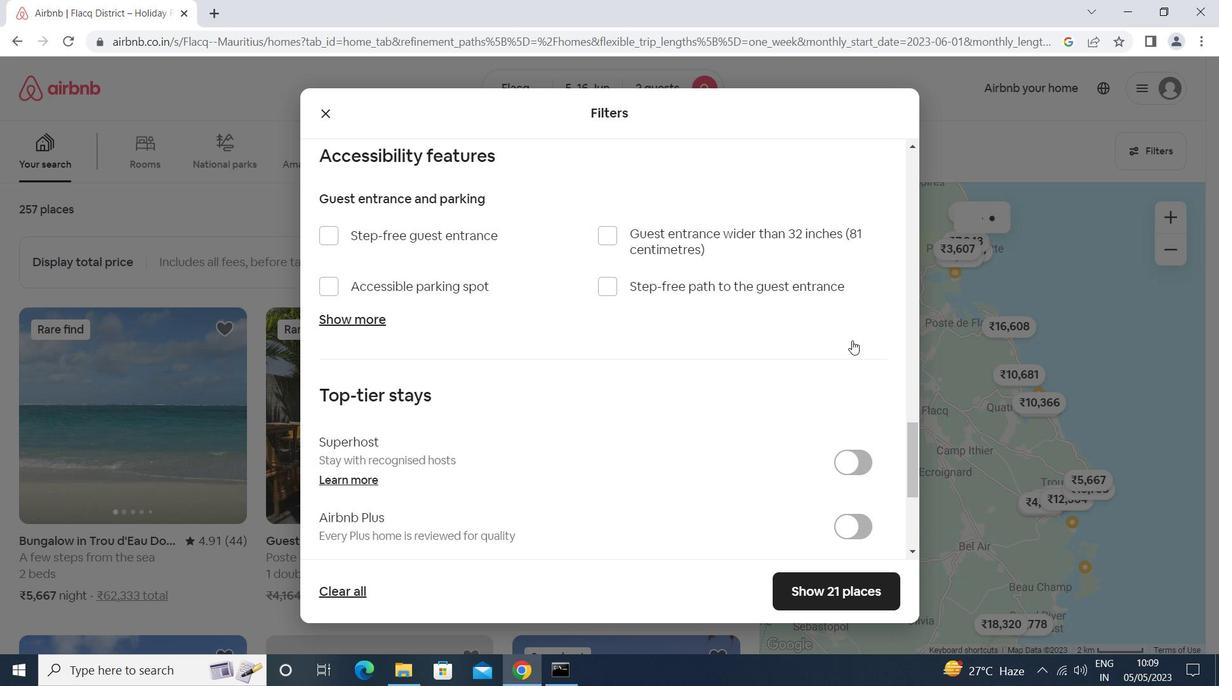 
Action: Mouse scrolled (853, 339) with delta (0, 0)
Screenshot: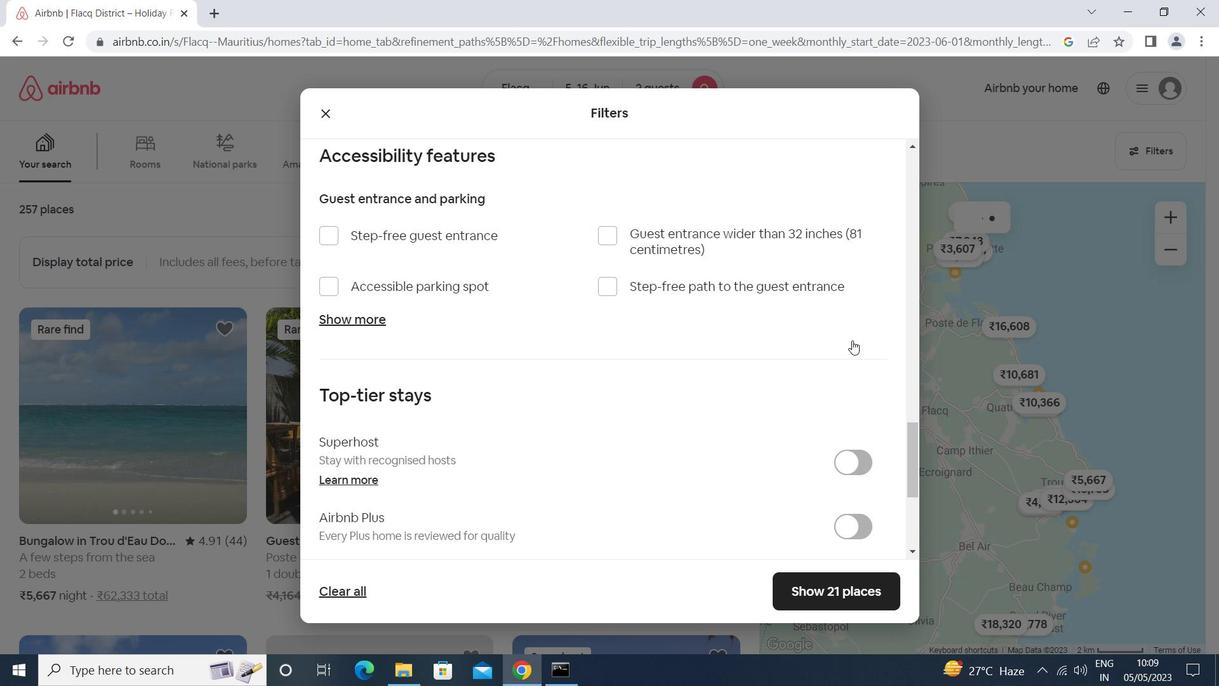 
Action: Mouse moved to (403, 447)
Screenshot: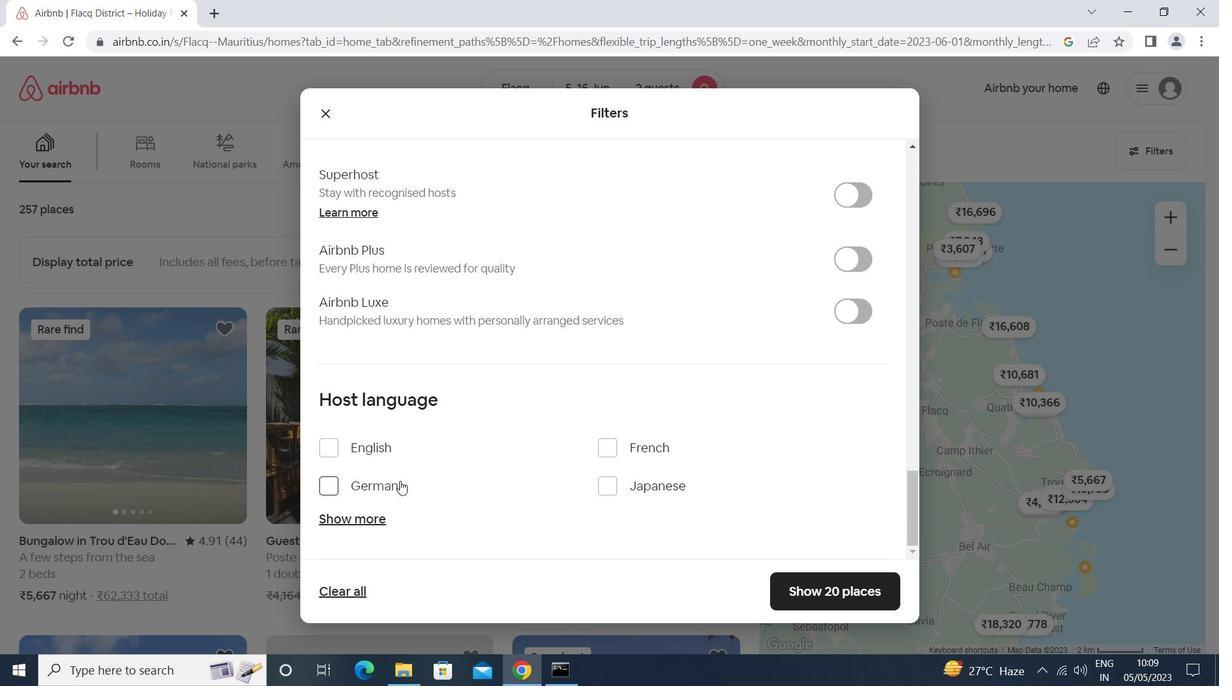 
Action: Mouse pressed left at (403, 447)
Screenshot: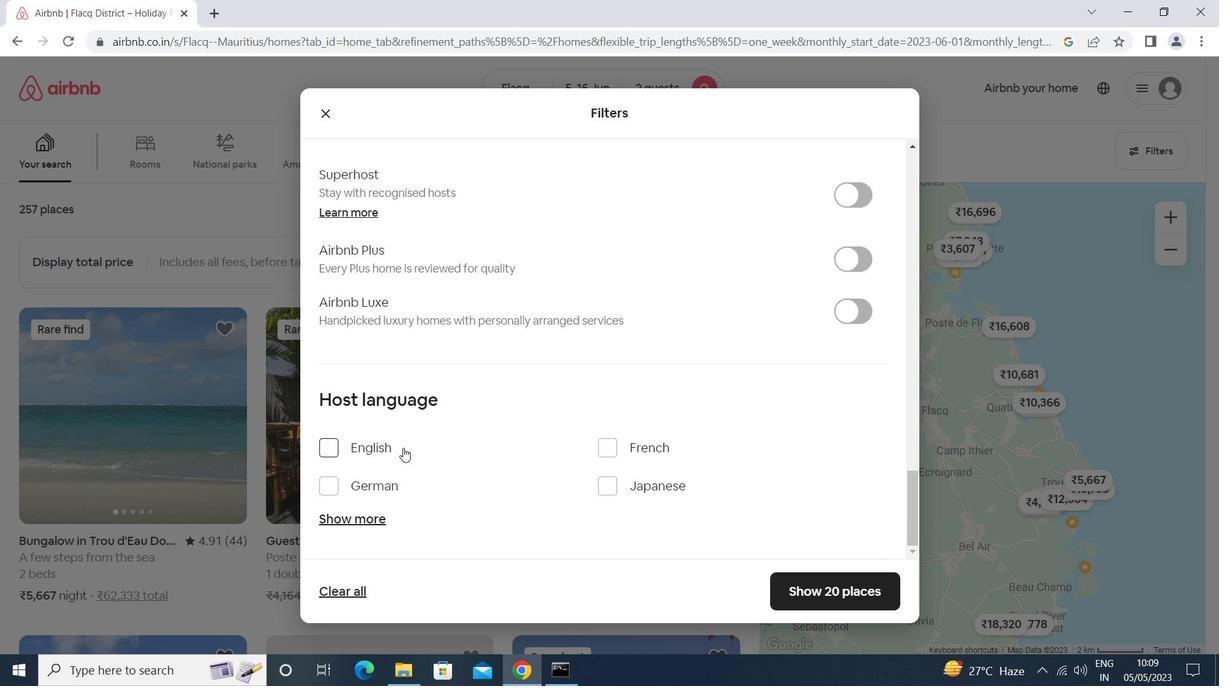 
Action: Mouse moved to (853, 581)
Screenshot: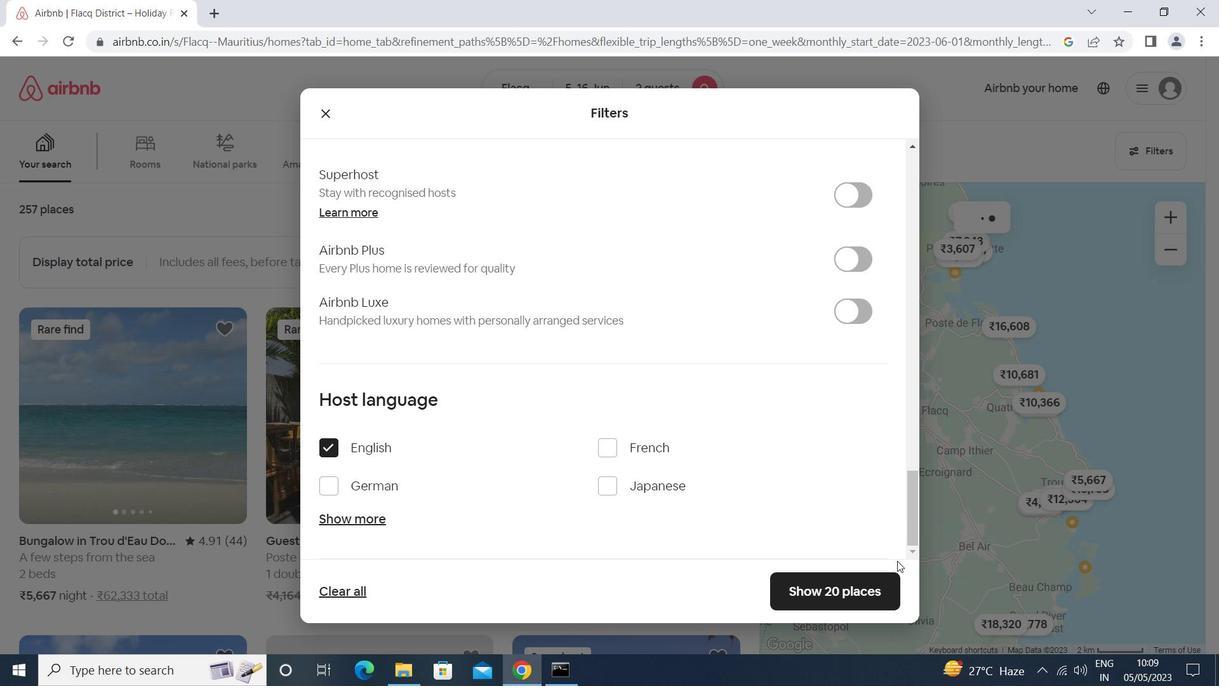 
Action: Mouse pressed left at (853, 581)
Screenshot: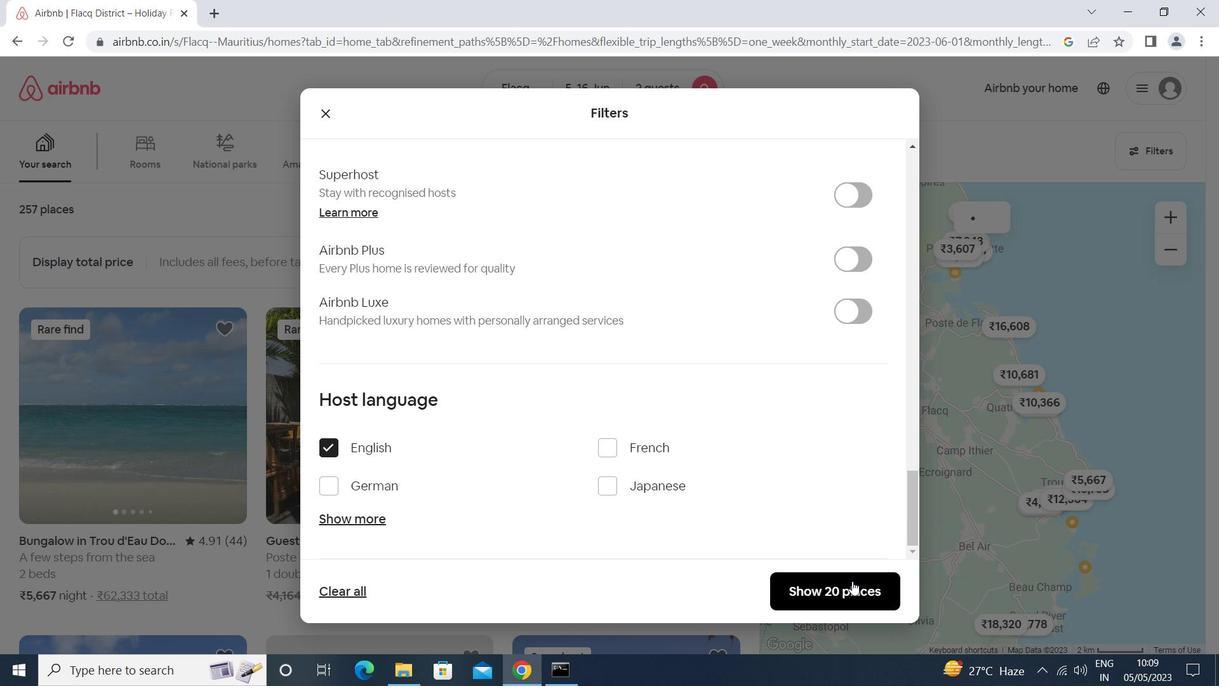 
Action: Mouse moved to (852, 581)
Screenshot: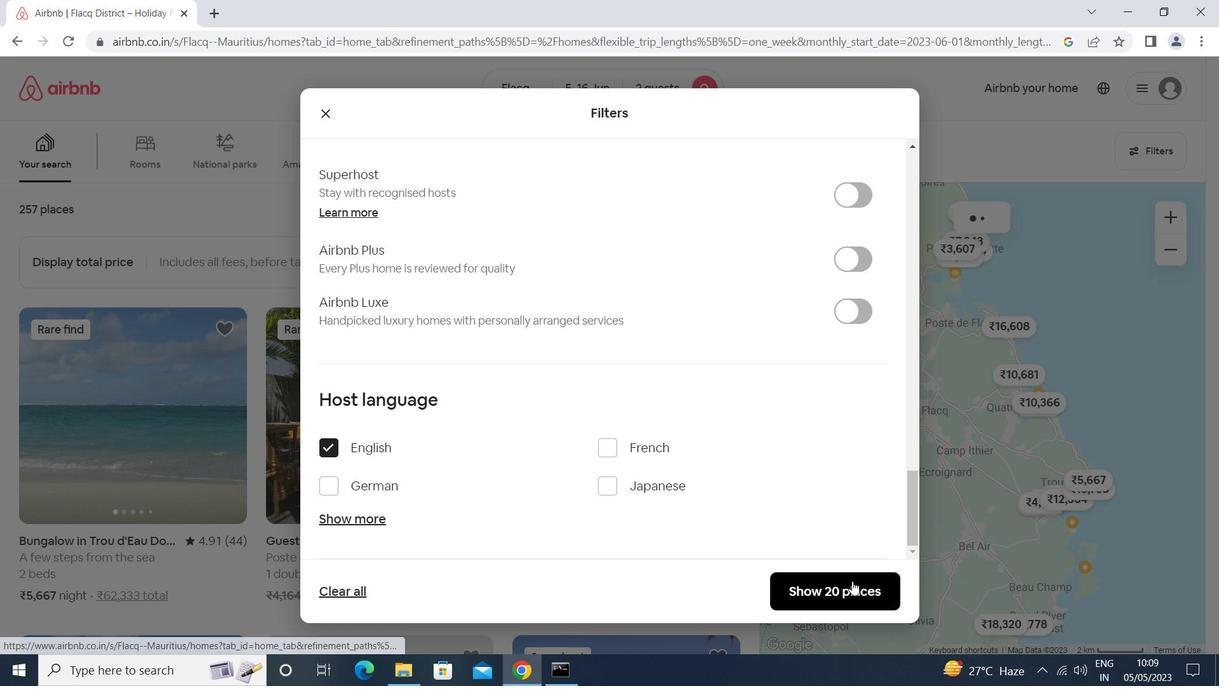
